 Task: Add an event with the title Staff Appreciation Day, date '2024/05/06', time 8:50 AM to 10:50 AMand add a description: Staff Appreciation Day is a special occasion dedicated to recognizing and honoring the hard work, dedication, and contributions of the entire staff. It is a day to express gratitude and appreciation for their efforts in making the organization successful._x000D_
_x000D_
, put the event into Red category . Add location for the event as: 987 Princes Street, Edinburgh, UK, logged in from the account softage.1@softage.netand send the event invitation to softage.5@softage.net and softage.6@softage.net. Set a reminder for the event 1 hour before
Action: Mouse moved to (93, 93)
Screenshot: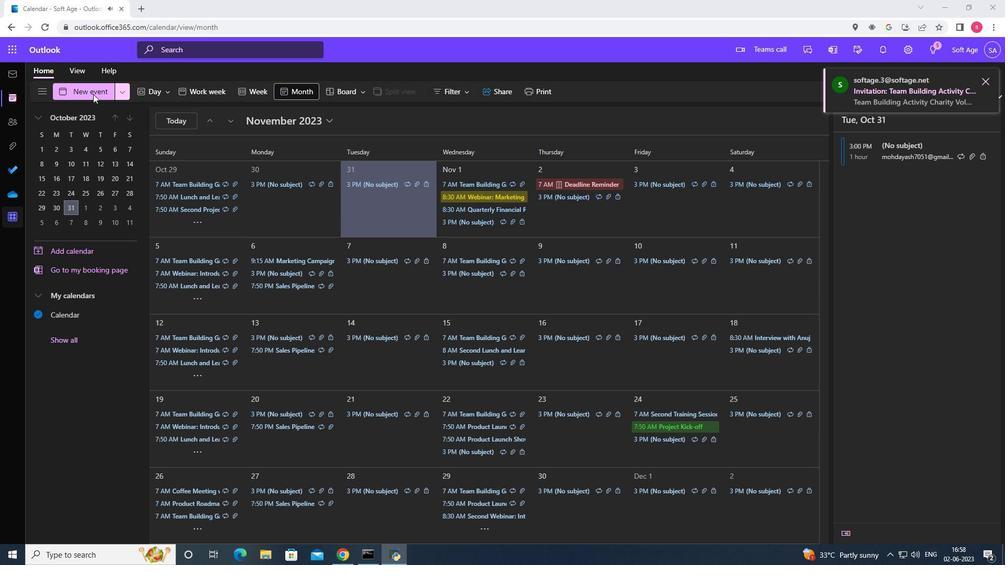 
Action: Mouse pressed left at (93, 93)
Screenshot: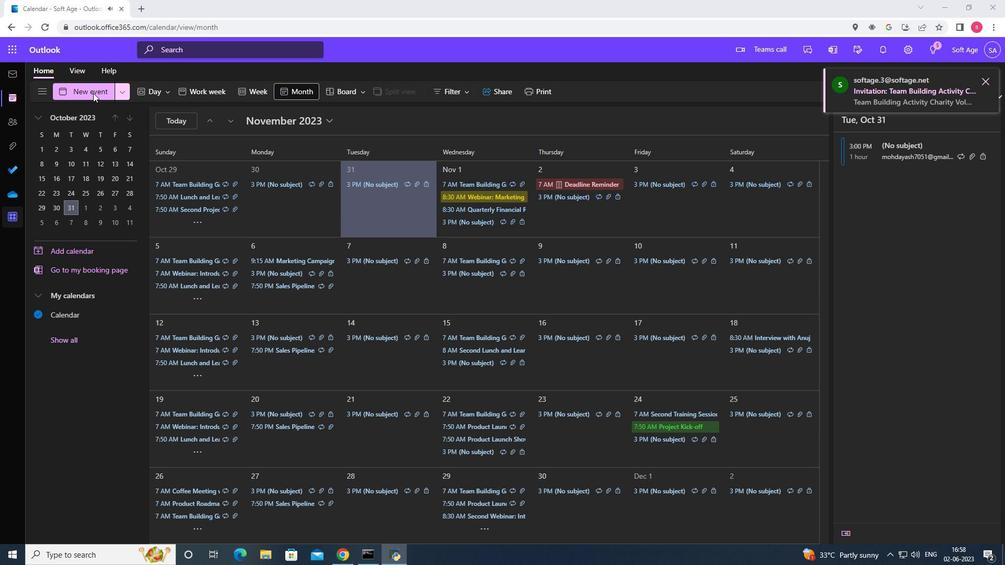 
Action: Mouse moved to (261, 154)
Screenshot: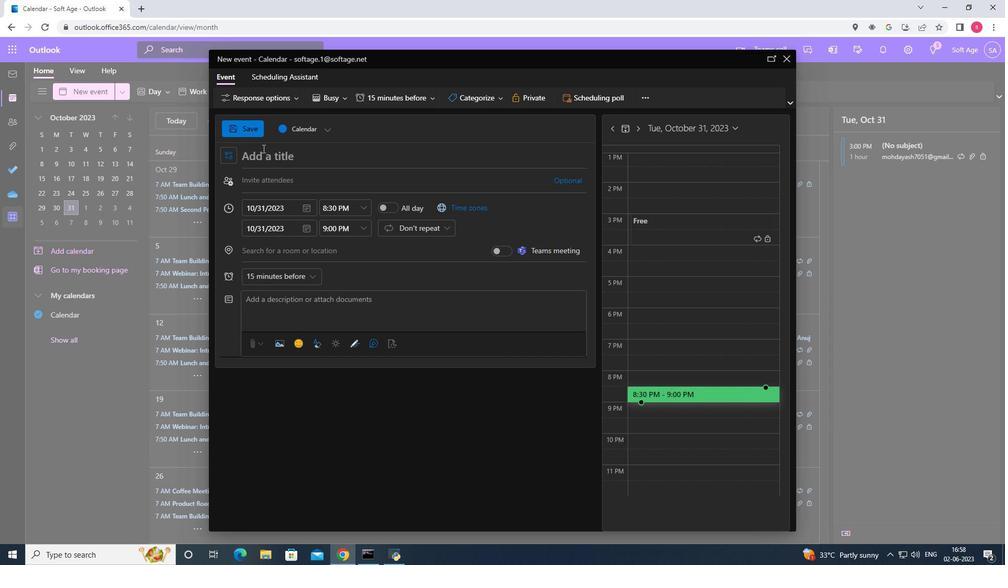 
Action: Mouse pressed left at (261, 154)
Screenshot: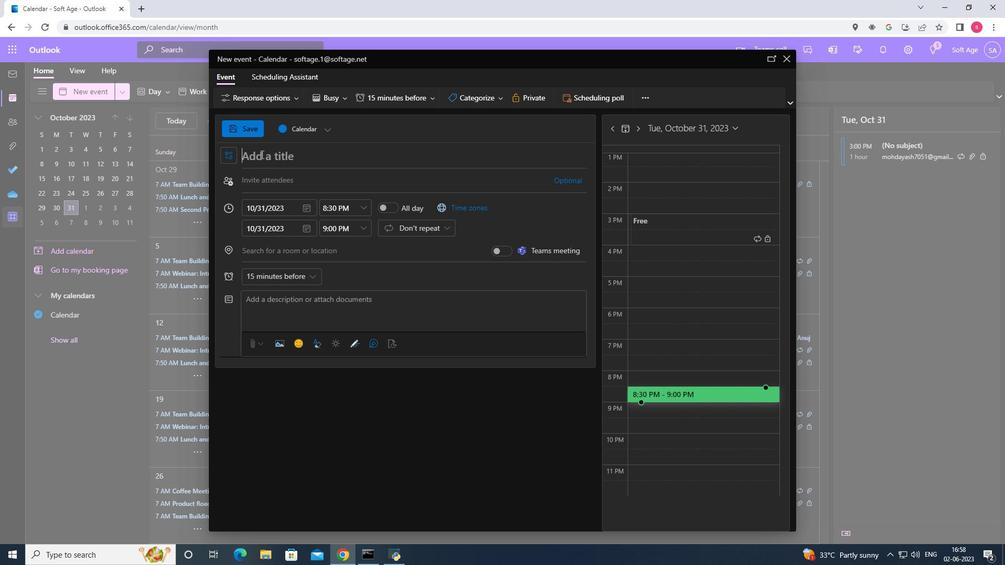 
Action: Key pressed <Key.shift><Key.shift>Staff<Key.space><Key.shift>Appreciation<Key.space><Key.shift>Day
Screenshot: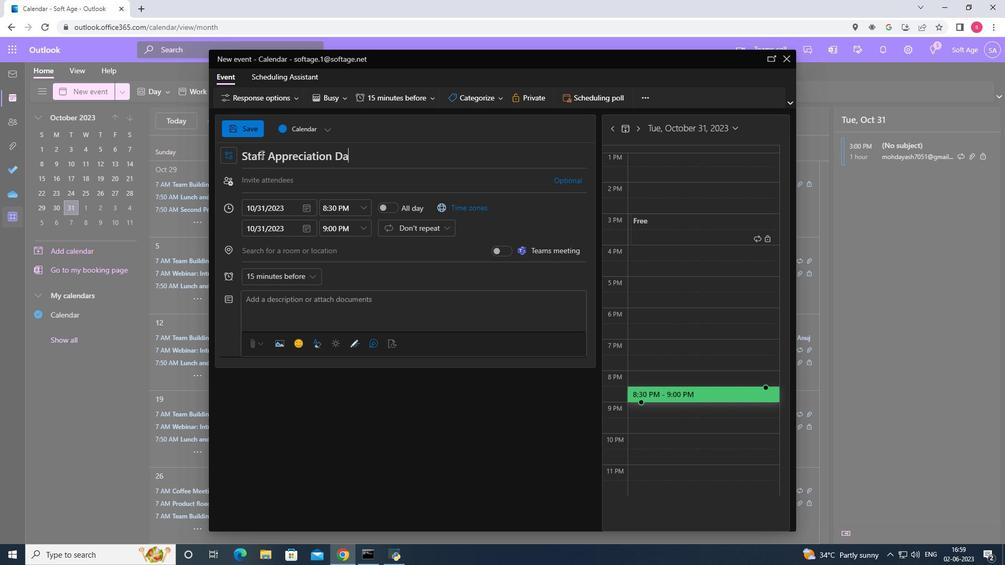 
Action: Mouse moved to (305, 206)
Screenshot: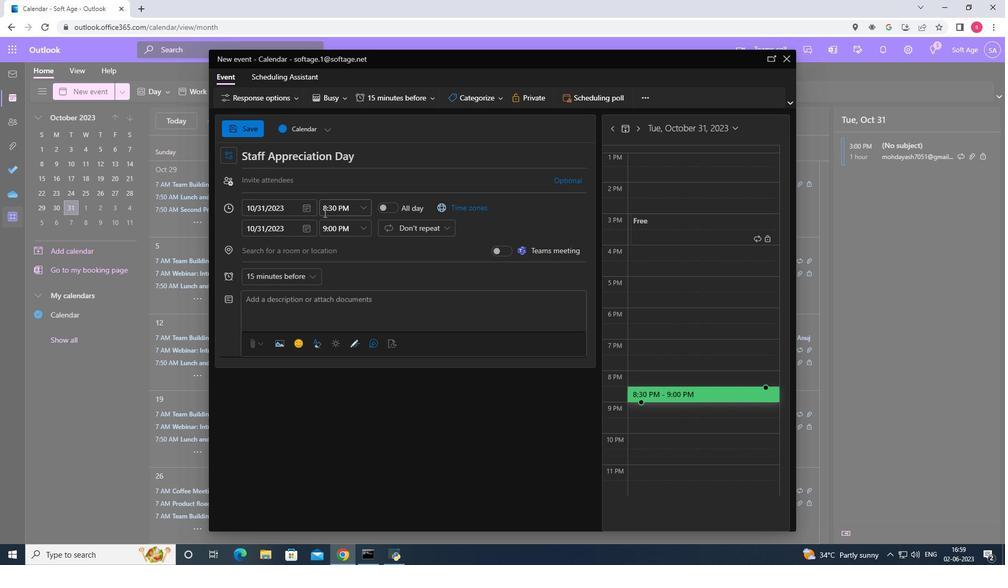
Action: Mouse pressed left at (305, 206)
Screenshot: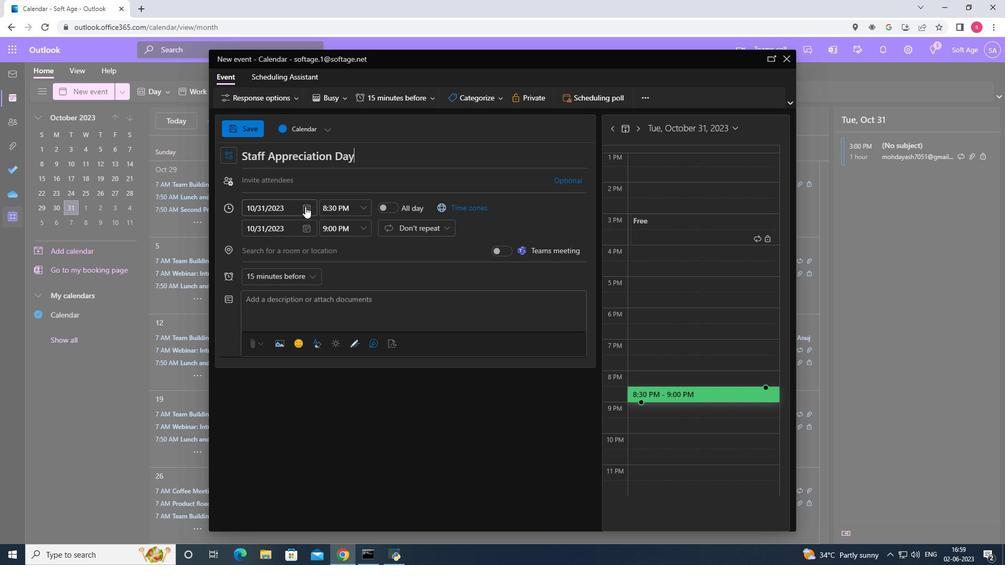 
Action: Mouse moved to (347, 228)
Screenshot: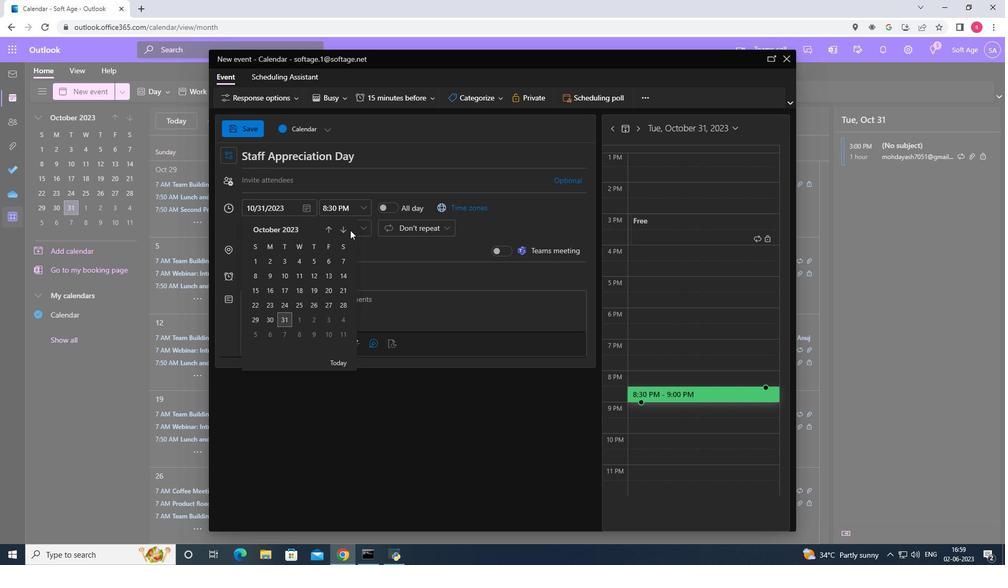 
Action: Mouse pressed left at (347, 228)
Screenshot: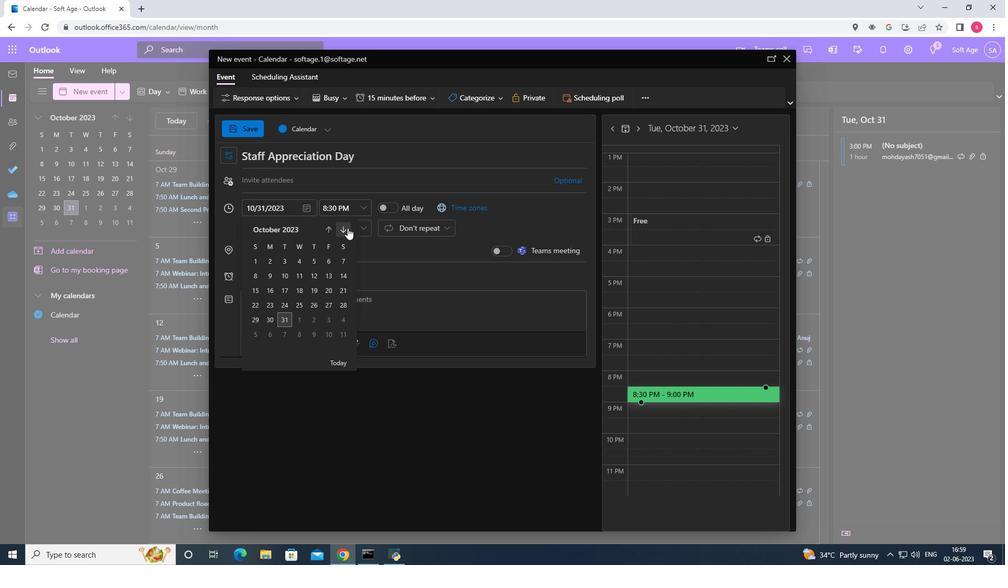 
Action: Mouse pressed left at (347, 228)
Screenshot: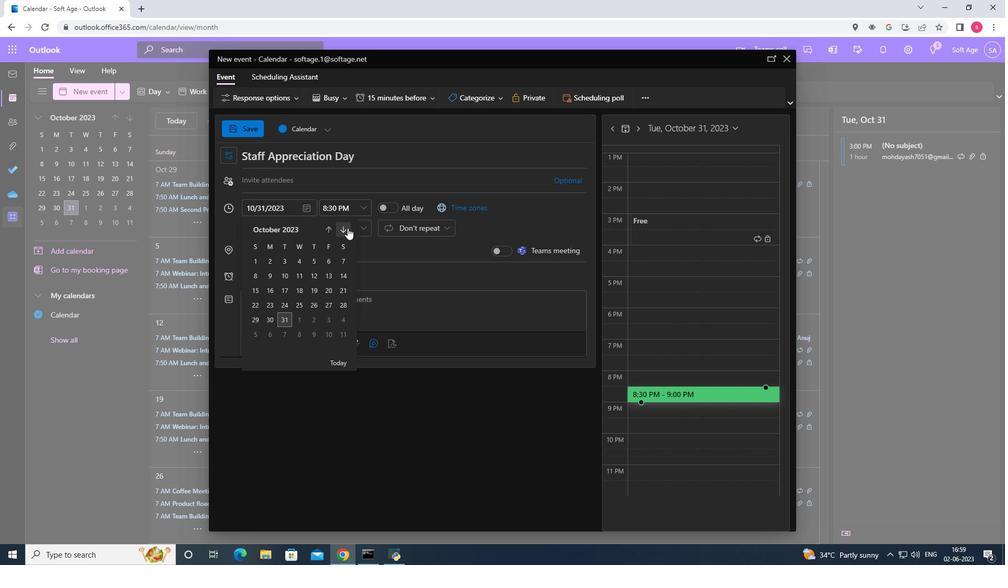 
Action: Mouse pressed left at (347, 228)
Screenshot: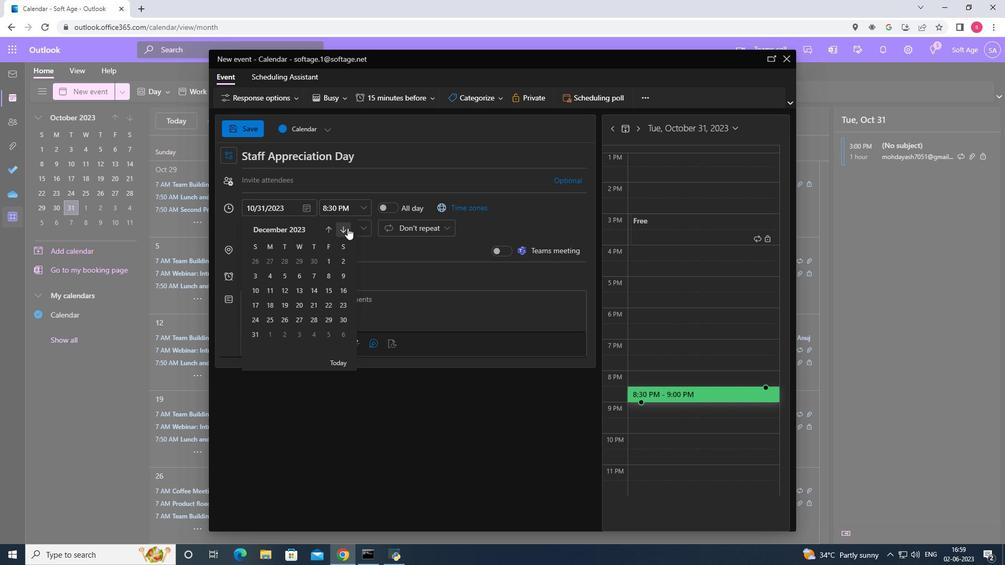 
Action: Mouse pressed left at (347, 228)
Screenshot: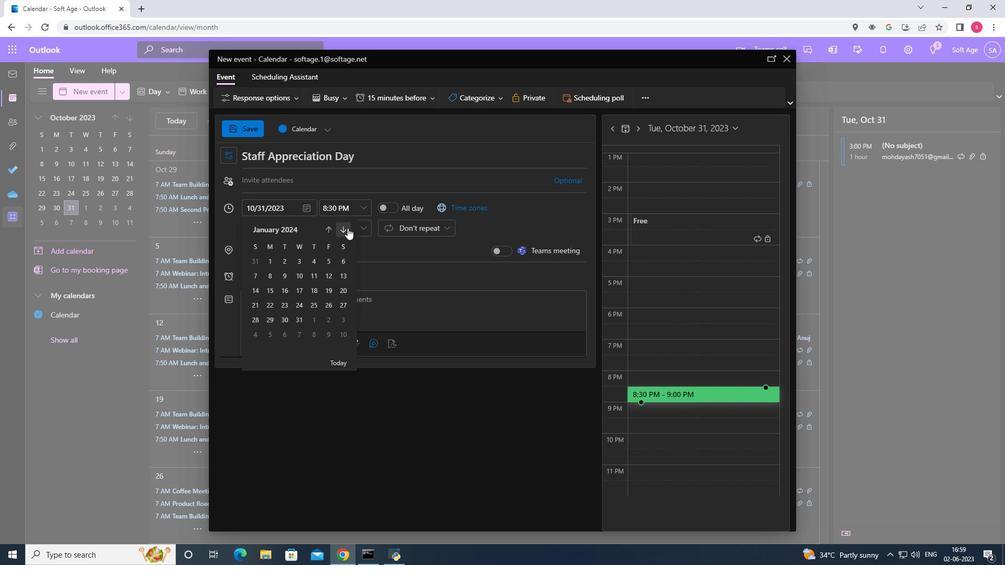 
Action: Mouse pressed left at (347, 228)
Screenshot: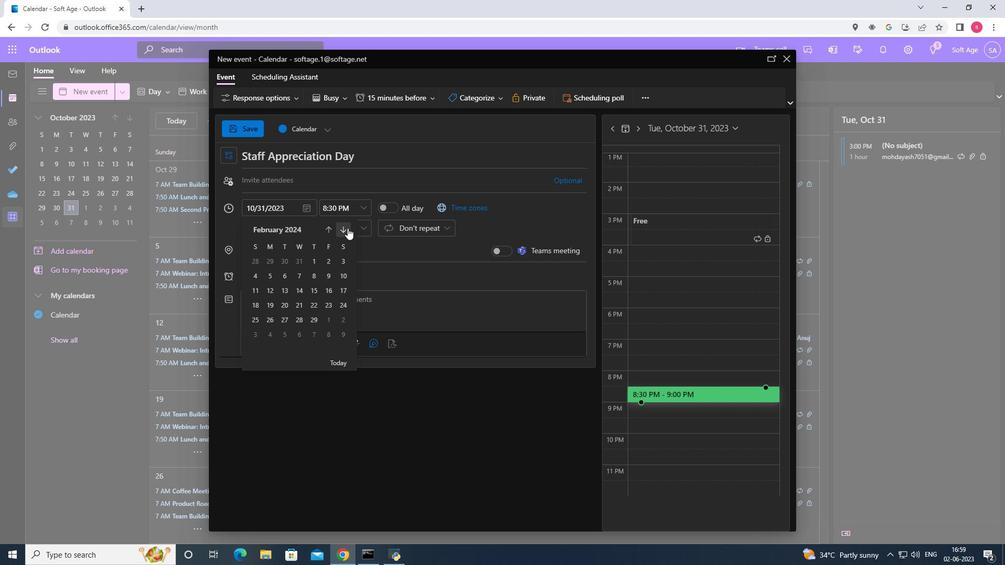 
Action: Mouse pressed left at (347, 228)
Screenshot: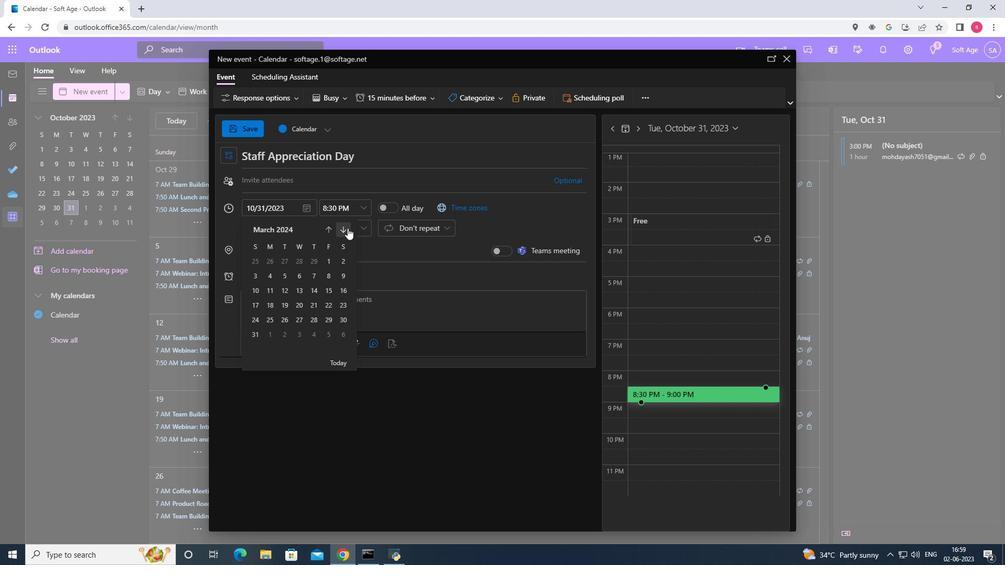 
Action: Mouse pressed left at (347, 228)
Screenshot: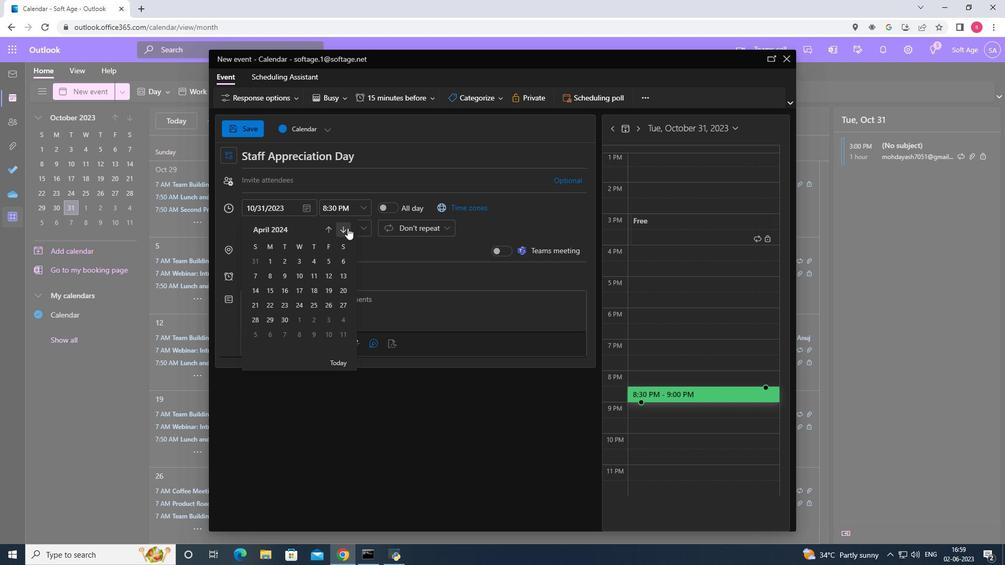 
Action: Mouse moved to (273, 274)
Screenshot: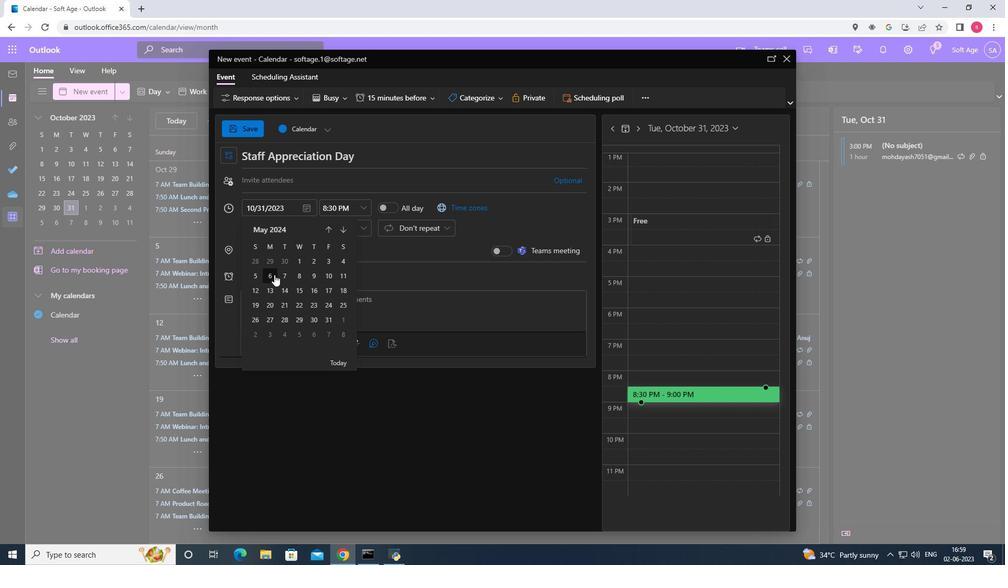 
Action: Mouse pressed left at (273, 274)
Screenshot: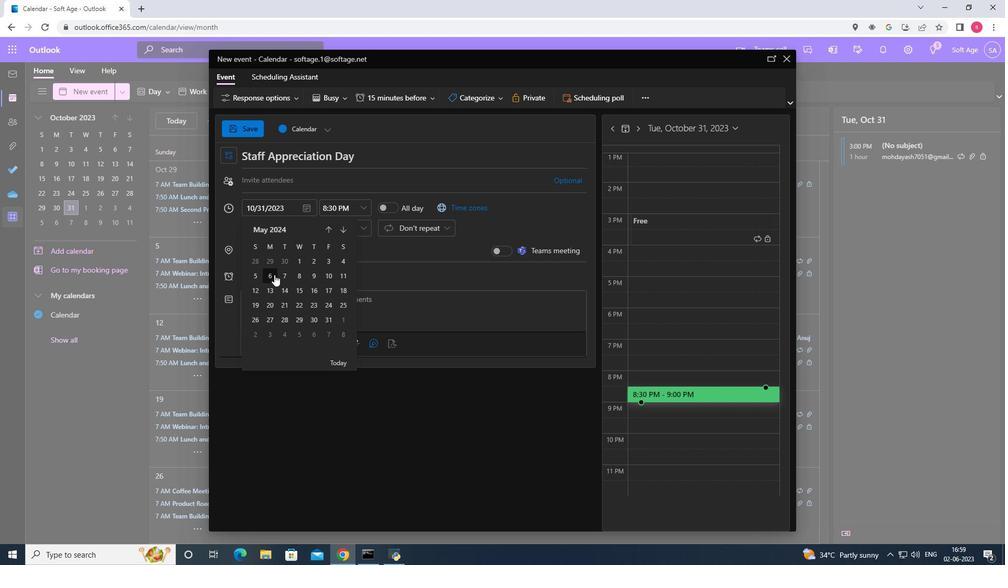 
Action: Mouse moved to (361, 208)
Screenshot: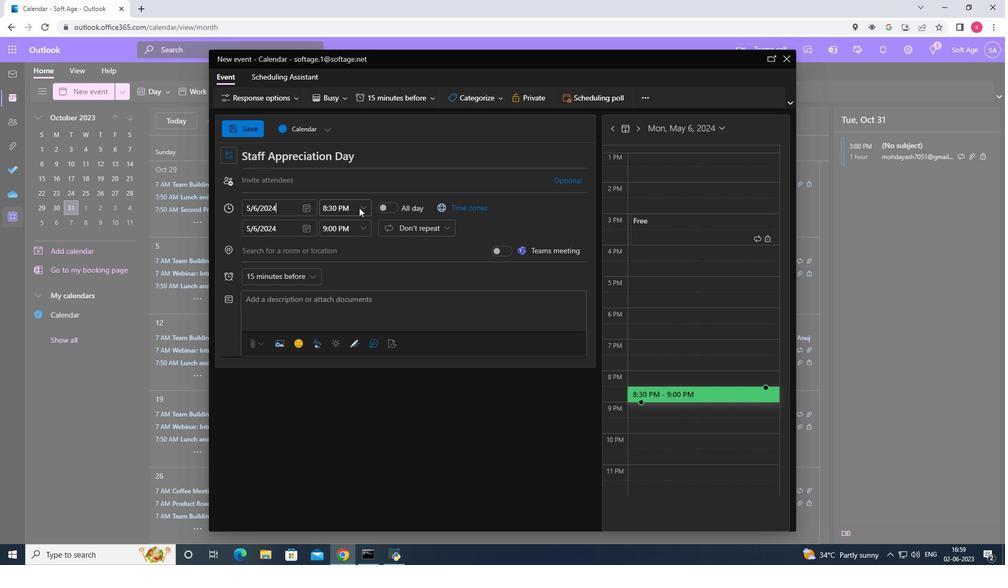 
Action: Mouse pressed left at (361, 208)
Screenshot: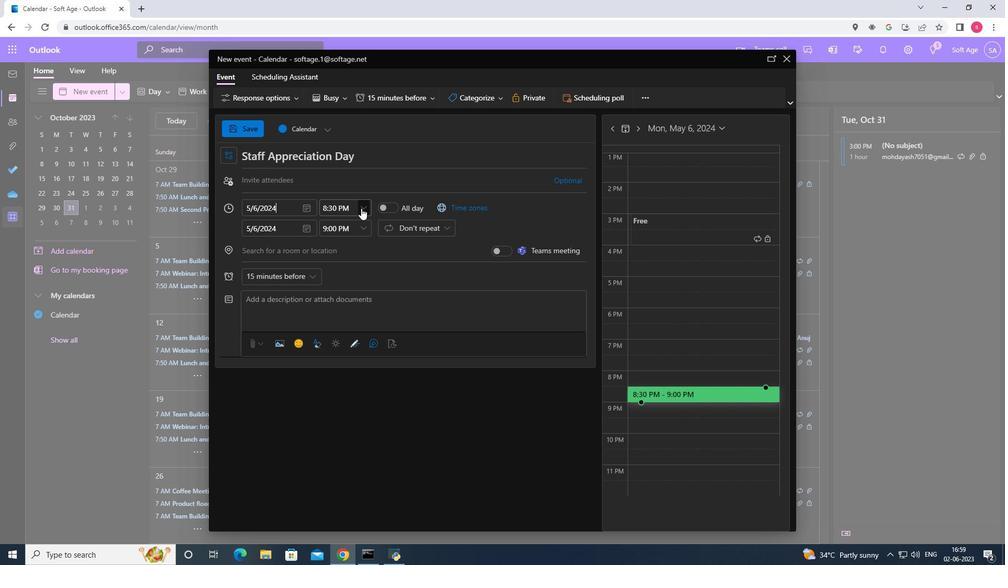 
Action: Mouse moved to (379, 220)
Screenshot: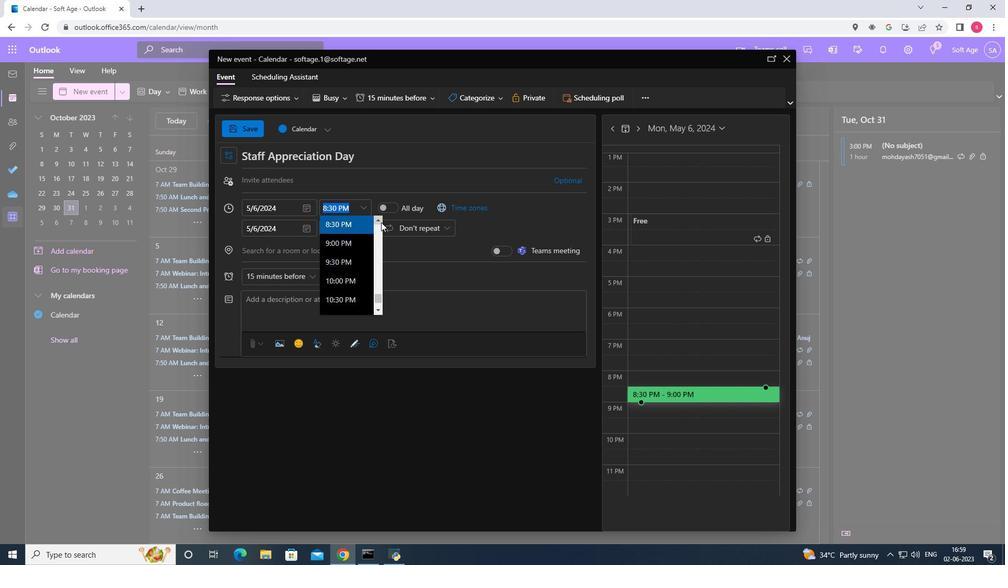 
Action: Mouse pressed left at (379, 220)
Screenshot: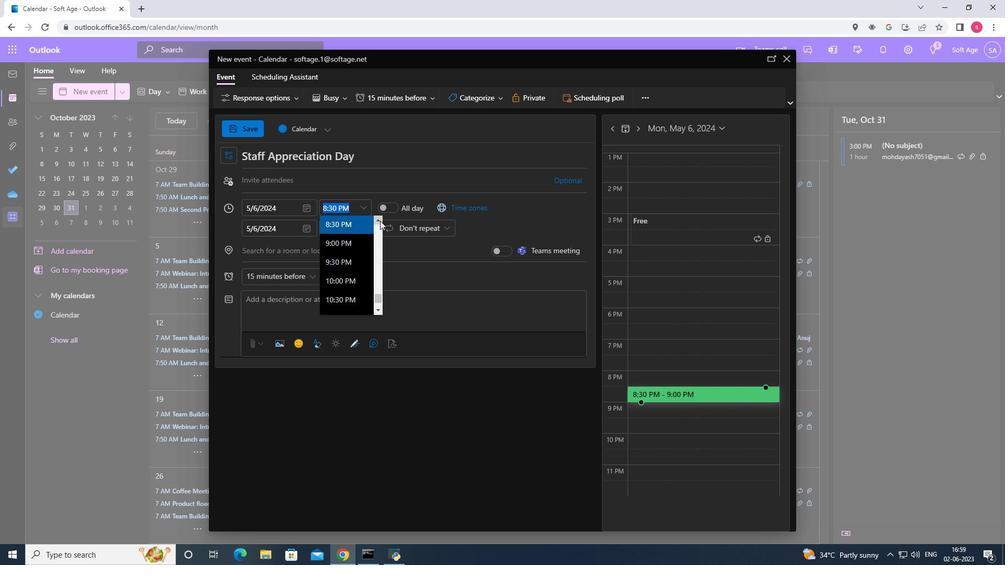 
Action: Mouse moved to (347, 269)
Screenshot: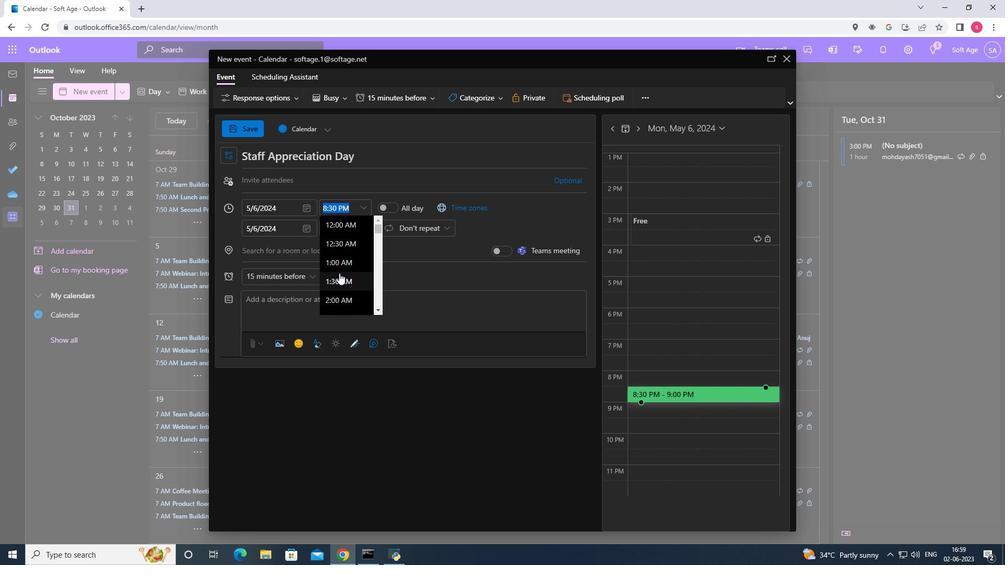 
Action: Mouse scrolled (347, 269) with delta (0, 0)
Screenshot: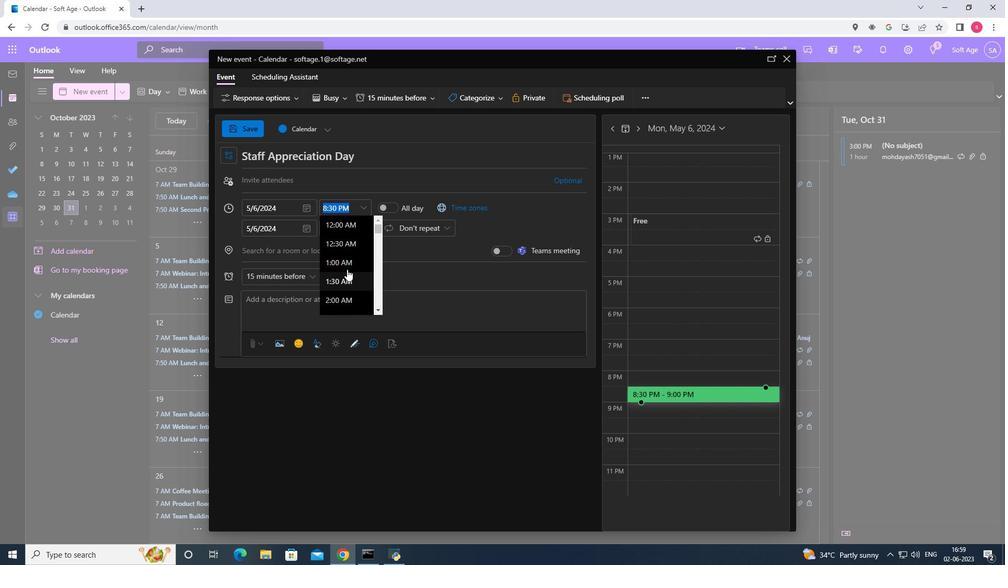 
Action: Mouse scrolled (347, 269) with delta (0, 0)
Screenshot: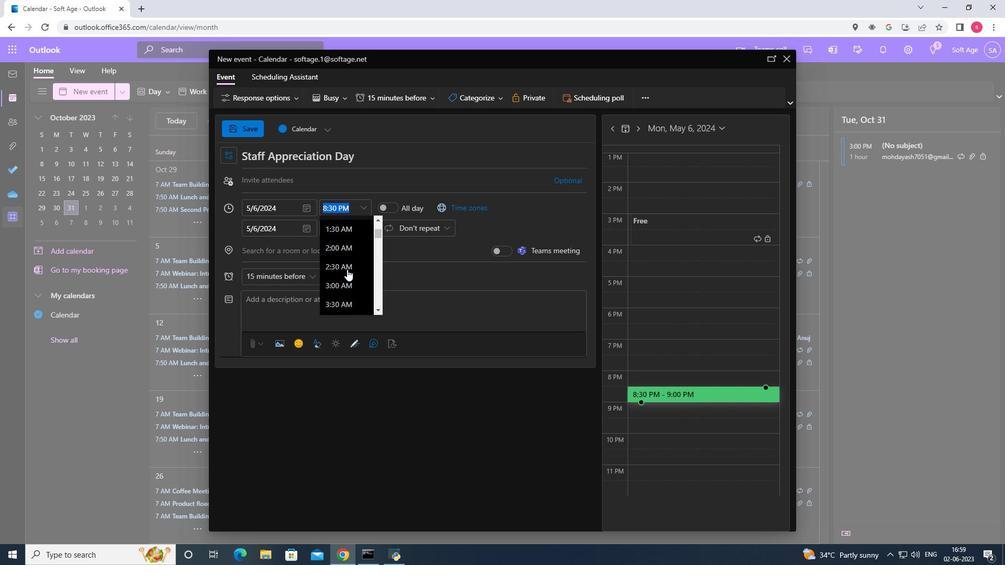 
Action: Mouse scrolled (347, 269) with delta (0, 0)
Screenshot: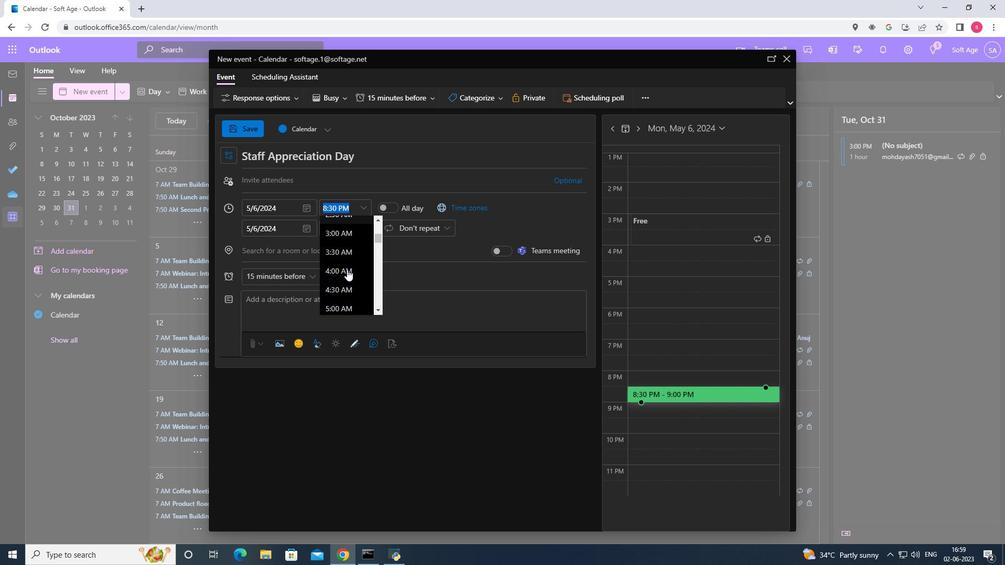 
Action: Mouse scrolled (347, 269) with delta (0, 0)
Screenshot: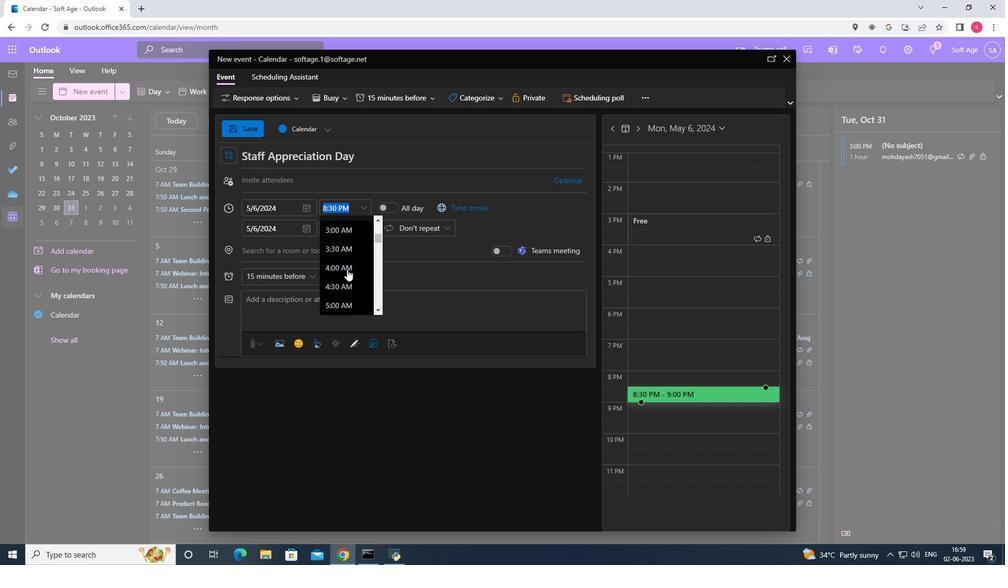 
Action: Mouse scrolled (347, 269) with delta (0, 0)
Screenshot: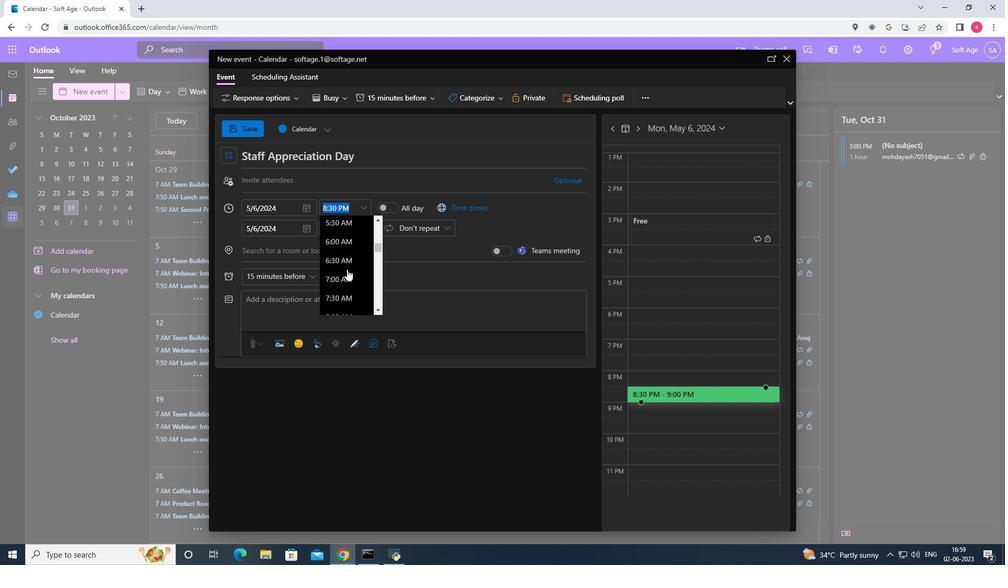 
Action: Mouse moved to (343, 281)
Screenshot: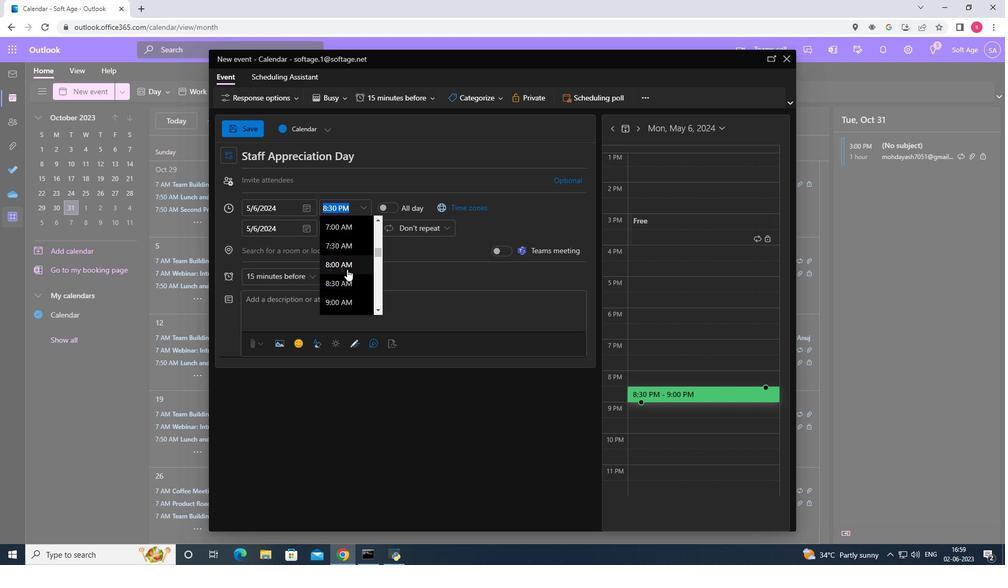 
Action: Mouse pressed left at (343, 281)
Screenshot: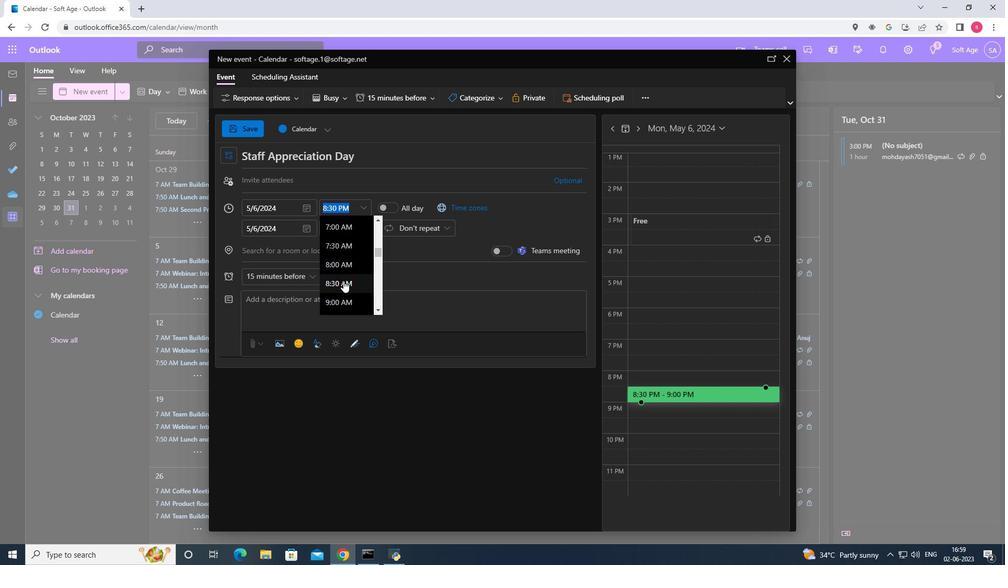 
Action: Mouse moved to (333, 209)
Screenshot: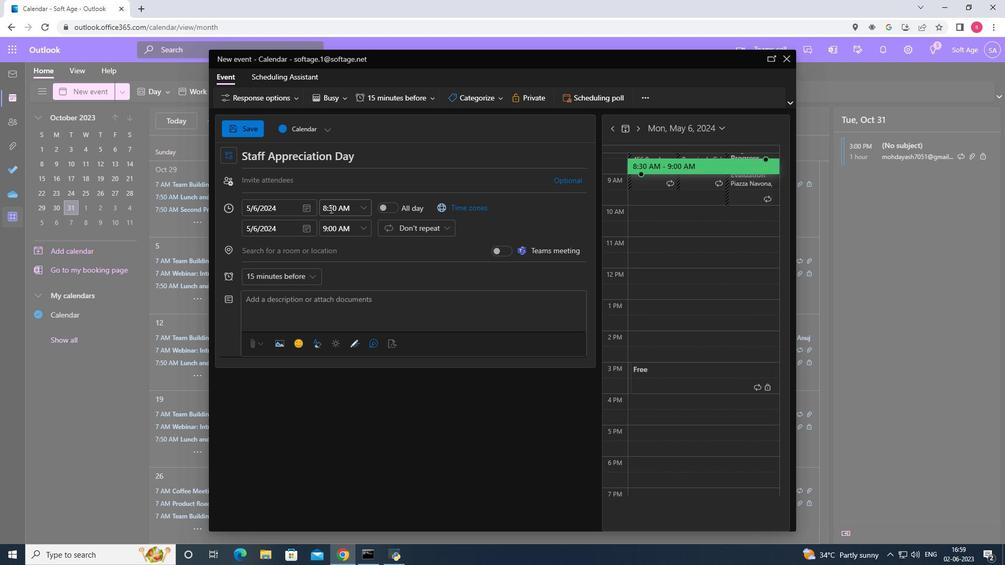 
Action: Mouse pressed left at (333, 209)
Screenshot: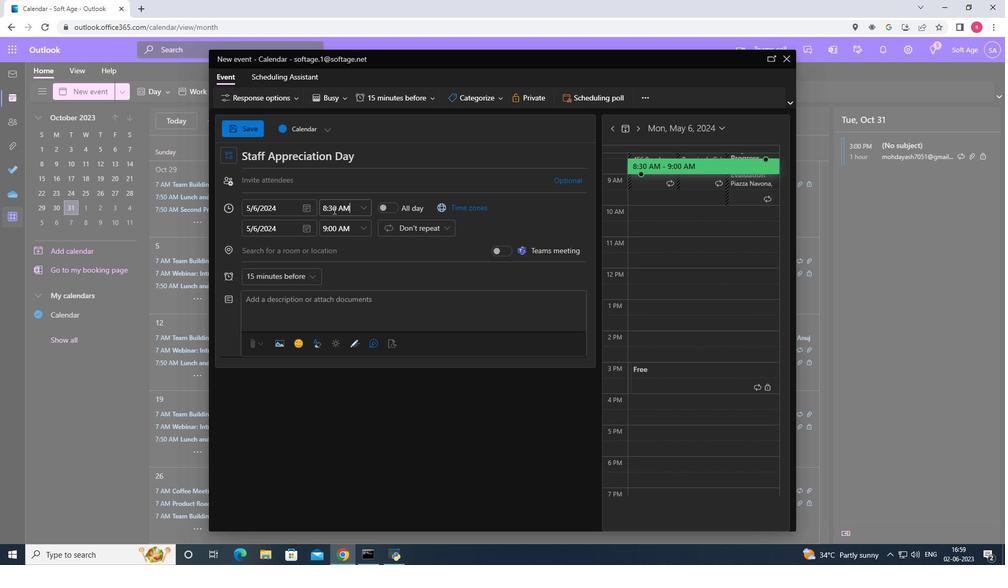 
Action: Key pressed <Key.backspace>5
Screenshot: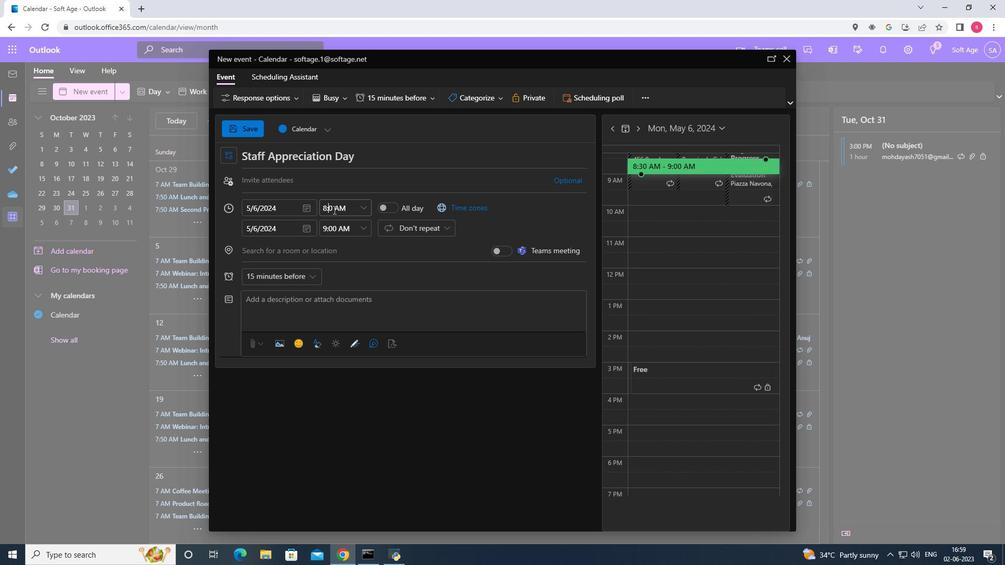 
Action: Mouse moved to (366, 230)
Screenshot: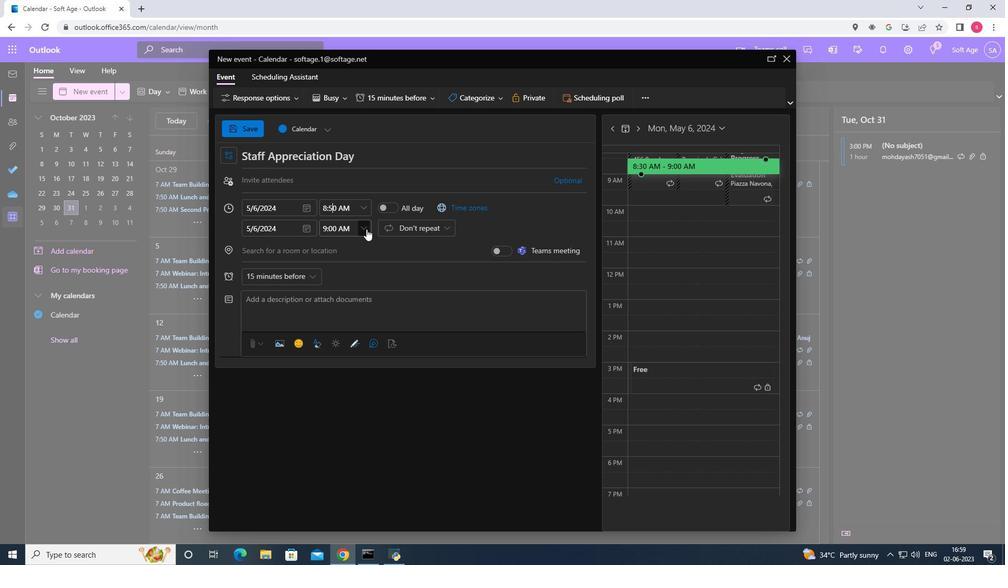 
Action: Mouse pressed left at (366, 230)
Screenshot: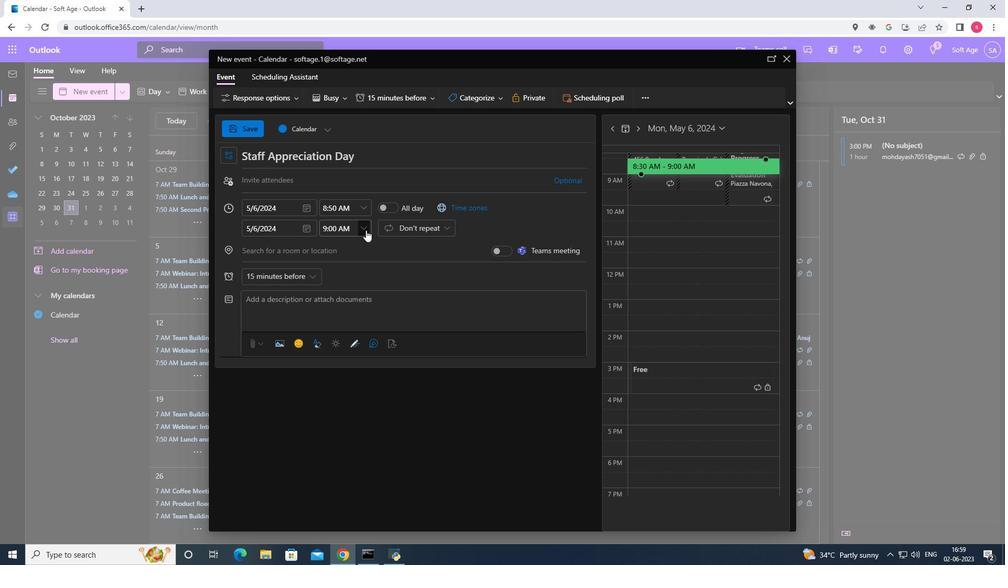 
Action: Mouse moved to (358, 301)
Screenshot: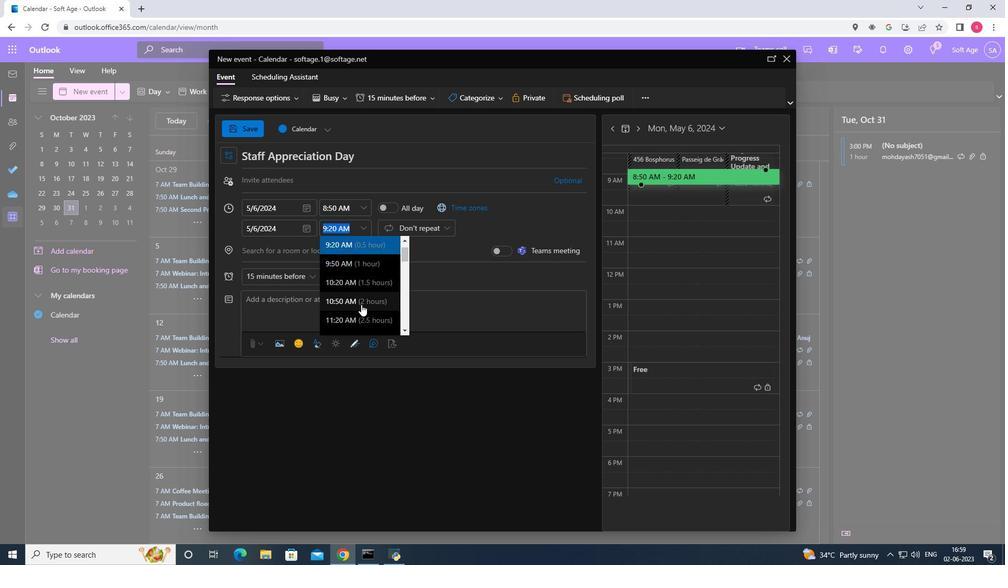 
Action: Mouse pressed left at (358, 301)
Screenshot: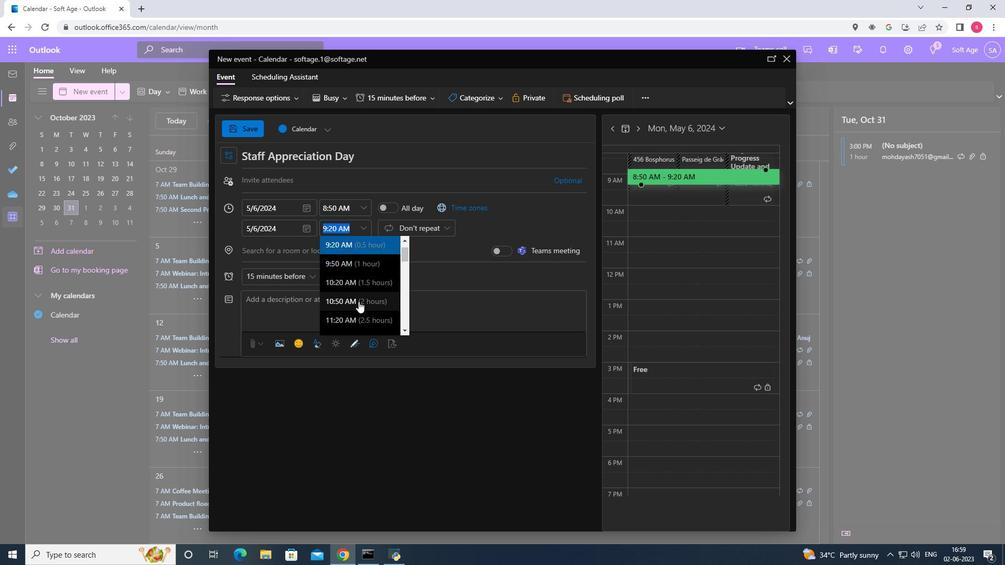 
Action: Mouse moved to (327, 312)
Screenshot: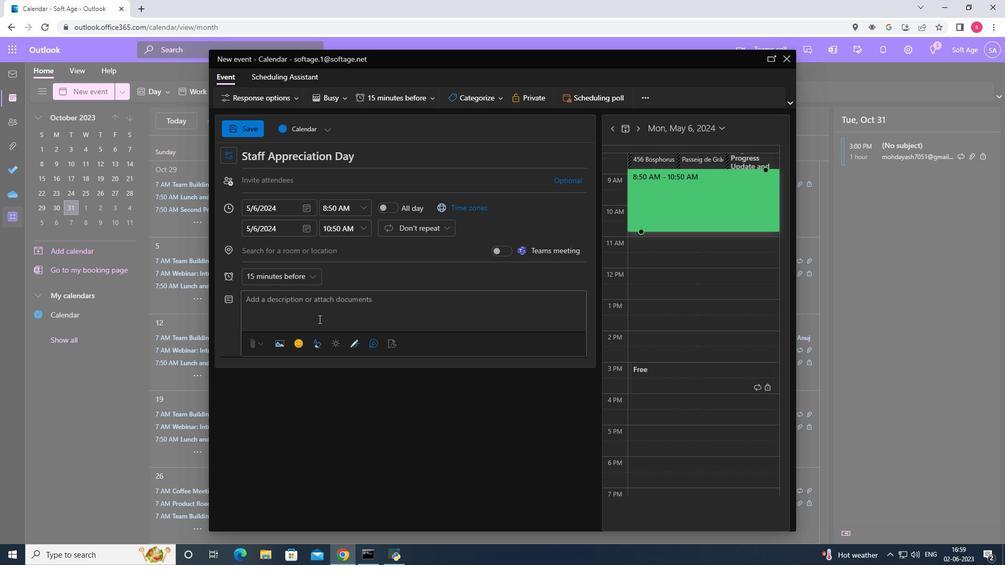 
Action: Mouse pressed left at (327, 312)
Screenshot: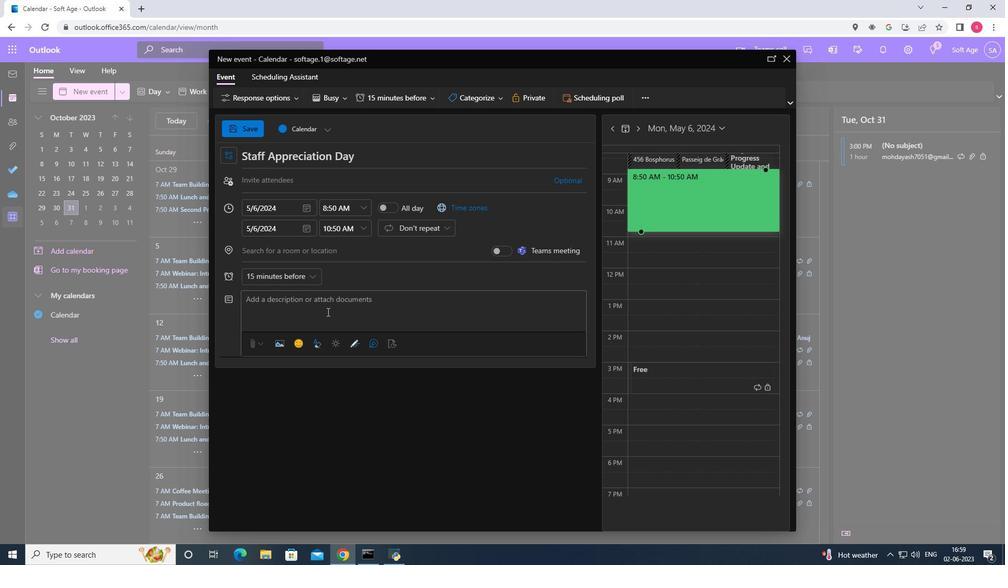 
Action: Key pressed <Key.shift><Key.shift><Key.shift><Key.shift>Staff<Key.space><Key.shift>Appreciation<Key.space><Key.shift>Day<Key.space><Key.shift><Key.shift><Key.shift><Key.shift><Key.shift><Key.shift><Key.shift><Key.shift><Key.shift><Key.shift><Key.shift><Key.shift><Key.shift><Key.shift><Key.shift><Key.shift><Key.shift><Key.shift><Key.shift><Key.shift><Key.shift><Key.shift><Key.shift><Key.shift><Key.shift><Key.shift><Key.shift><Key.shift><Key.shift><Key.shift><Key.shift><Key.shift><Key.shift><Key.shift><Key.shift><Key.shift><Key.shift><Key.shift><Key.shift><Key.shift><Key.shift><Key.shift><Key.shift><Key.shift><Key.shift><Key.shift><Key.shift><Key.shift><Key.shift><Key.shift><Key.shift><Key.shift><Key.shift><Key.shift><Key.shift><Key.shift><Key.shift><Key.shift><Key.shift><Key.shift><Key.shift><Key.shift><Key.shift><Key.shift>I<Key.backspace>is<Key.space>a<Key.space><Key.shift>Sp<Key.backspace><Key.backspace>sp<Key.caps_lock><Key.caps_lock><Key.caps_lock><Key.caps_lock>el<Key.backspace>cial<Key.space>occasion<Key.space>dedicated<Key.space>to<Key.space>recognizing<Key.space>and<Key.space>honoring<Key.space>the<Key.space>hard<Key.space>work<Key.space><Key.backspace><Key.backspace>k,<Key.space>dedication<Key.space><Key.backspace><Key.tab><Key.space>contributi<Key.tab><Key.space>the<Key.space>entire<Key.space>staff<Key.space>.<Key.space><Key.backspace><Key.backspace><Key.backspace>.<Key.space><Key.shift><Key.shift><Key.shift><Key.shift><Key.shift><Key.shift><Key.shift>It<Key.space>is<Key.space>a<Key.space>day<Key.space>to<Key.space>express<Key.space>gra<Key.tab><Key.space>and<Key.space>appreciation<Key.space>for<Key.space>their<Key.space>efforts<Key.space>in<Key.space>making<Key.space>the<Key.space>organization<Key.space>successful.
Screenshot: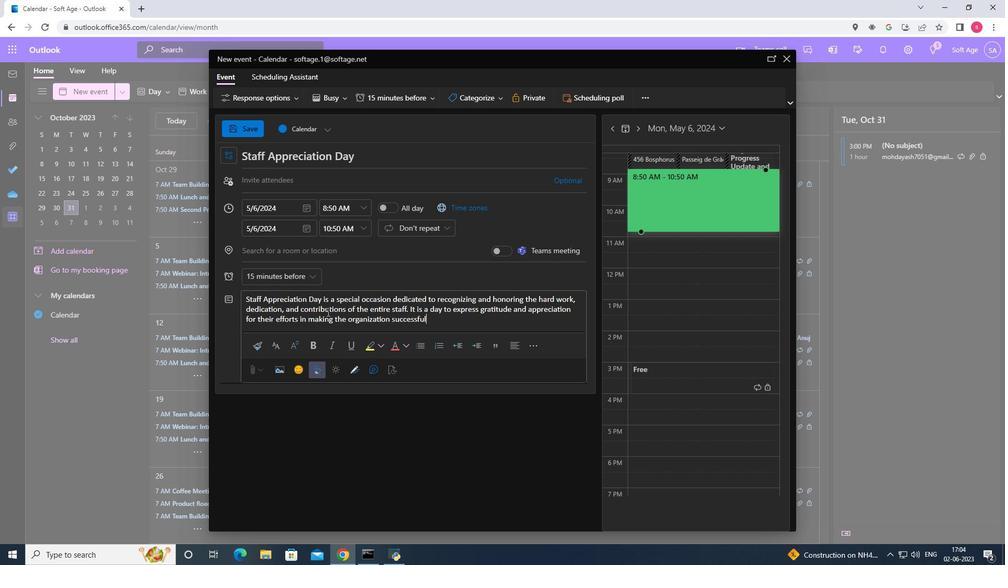 
Action: Mouse moved to (496, 102)
Screenshot: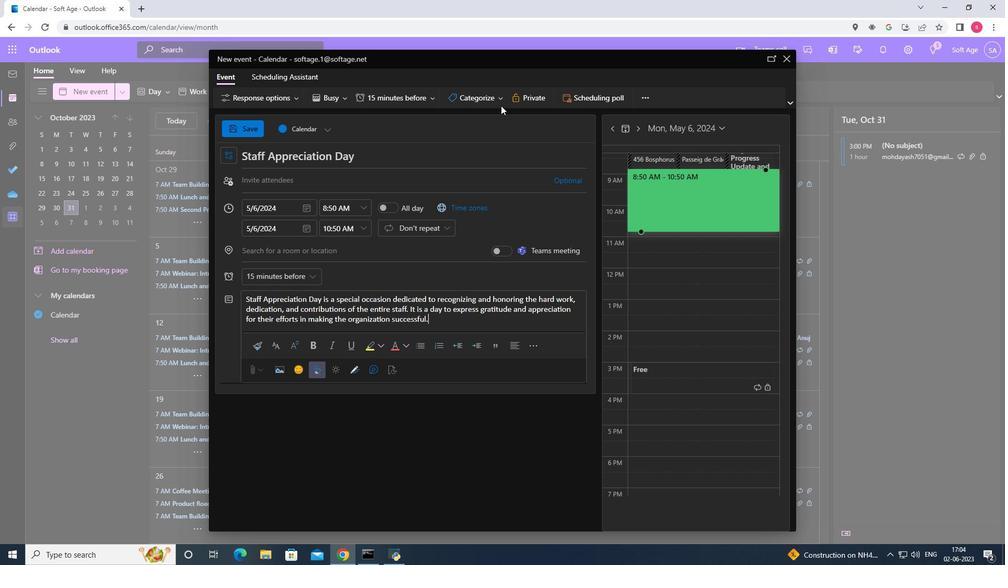 
Action: Mouse pressed left at (496, 102)
Screenshot: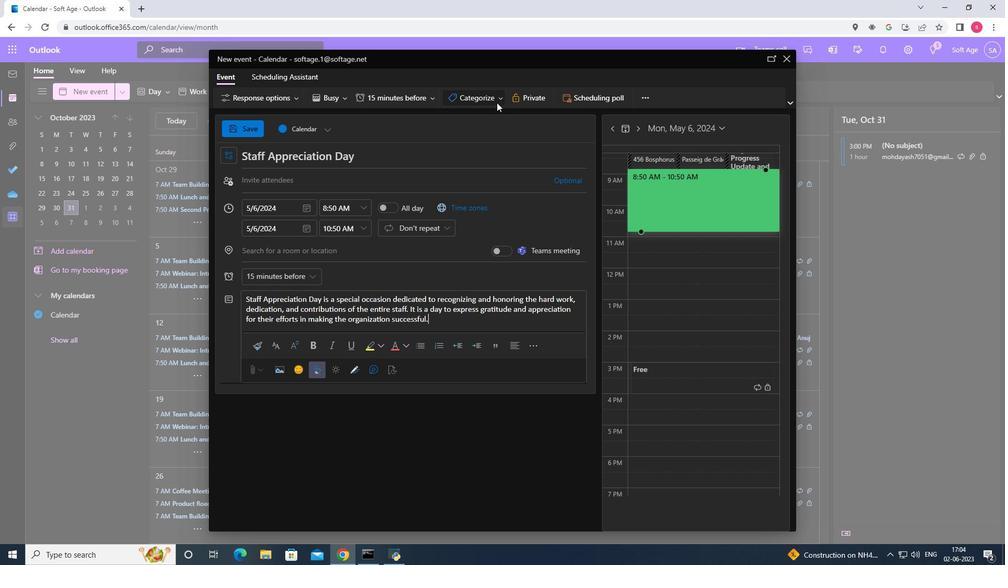 
Action: Mouse moved to (493, 187)
Screenshot: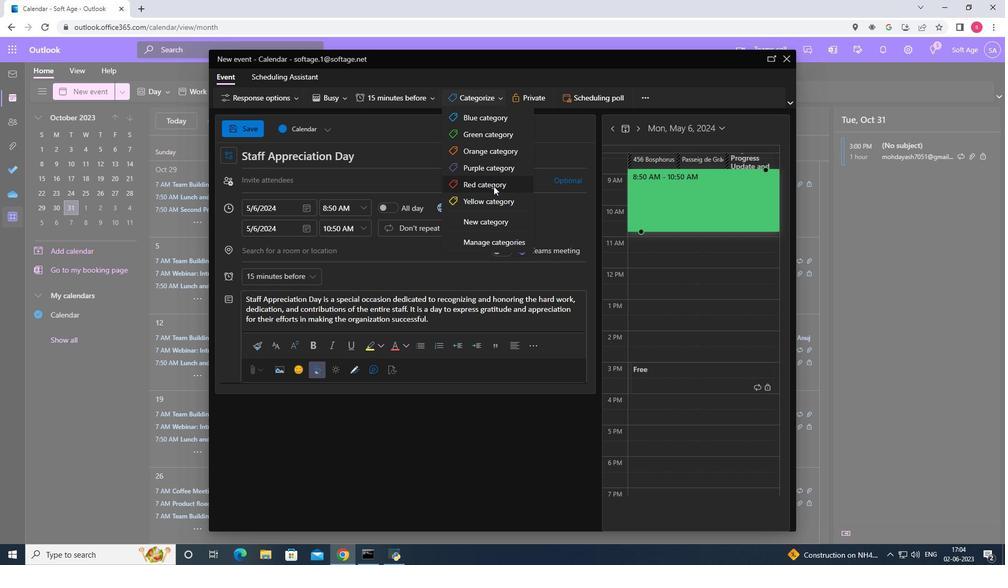 
Action: Mouse pressed left at (493, 187)
Screenshot: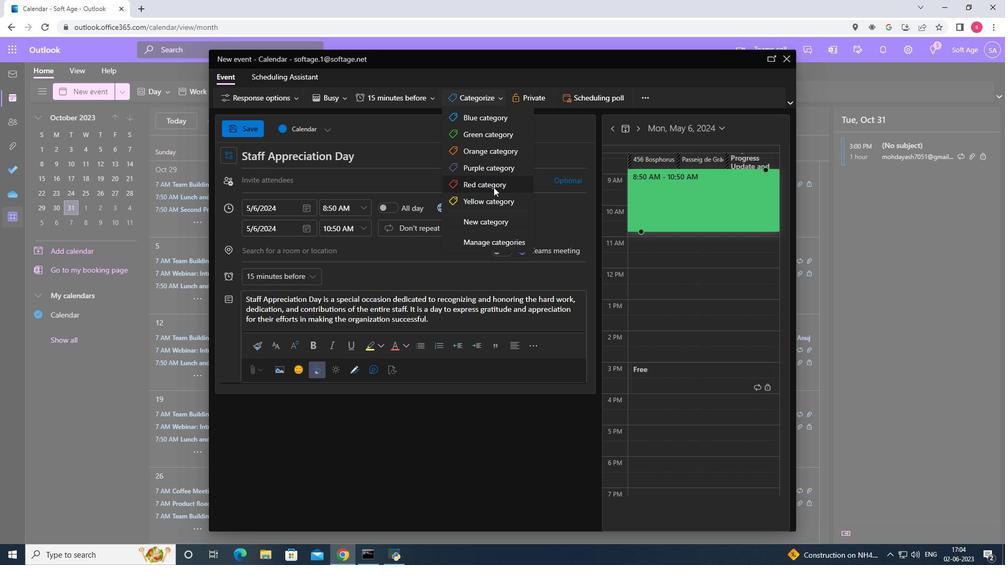 
Action: Mouse moved to (383, 243)
Screenshot: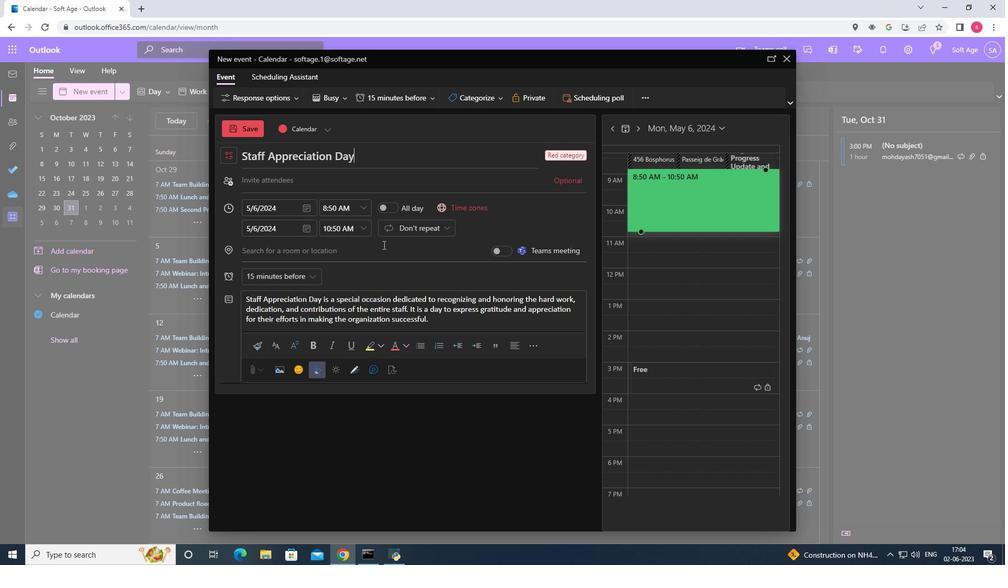 
Action: Mouse pressed left at (383, 243)
Screenshot: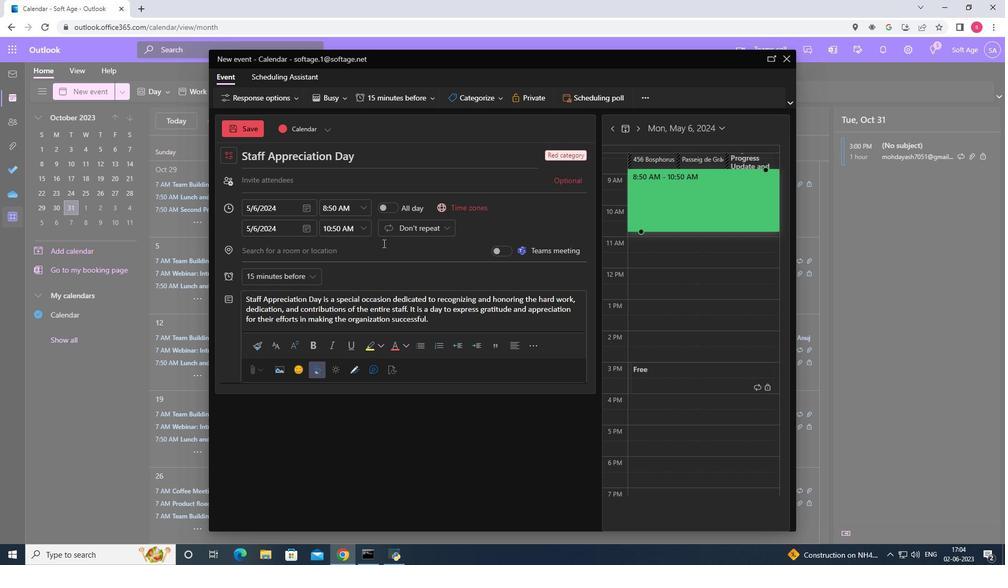
Action: Mouse moved to (383, 242)
Screenshot: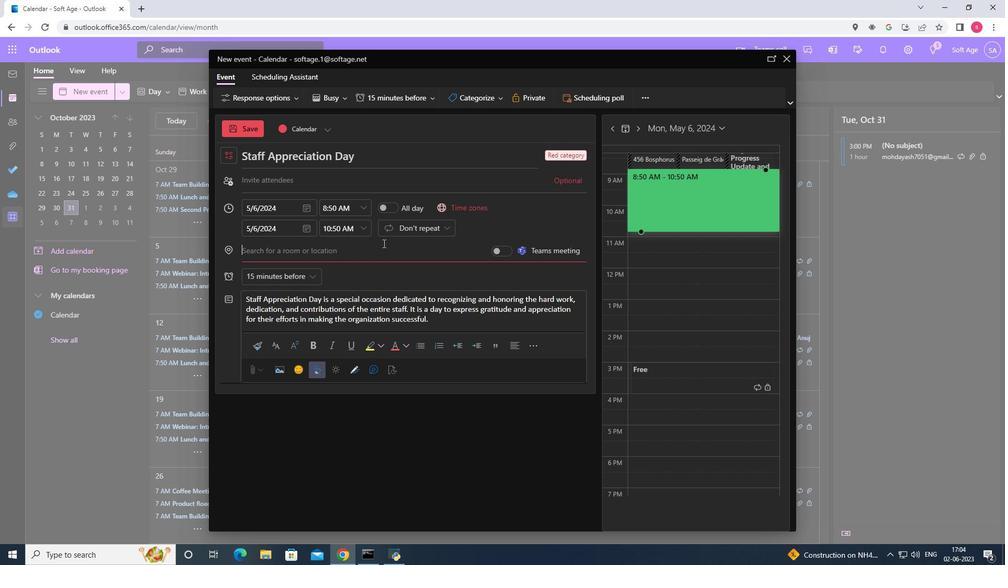 
Action: Key pressed 987<Key.space><Key.shift>Princes<Key.space><Key.shift>Street,<Key.space><Key.shift><Key.shift><Key.shift><Key.shift><Key.shift><Key.shift><Key.shift><Key.shift><Key.shift>Edinburgh,<Key.shift>UK
Screenshot: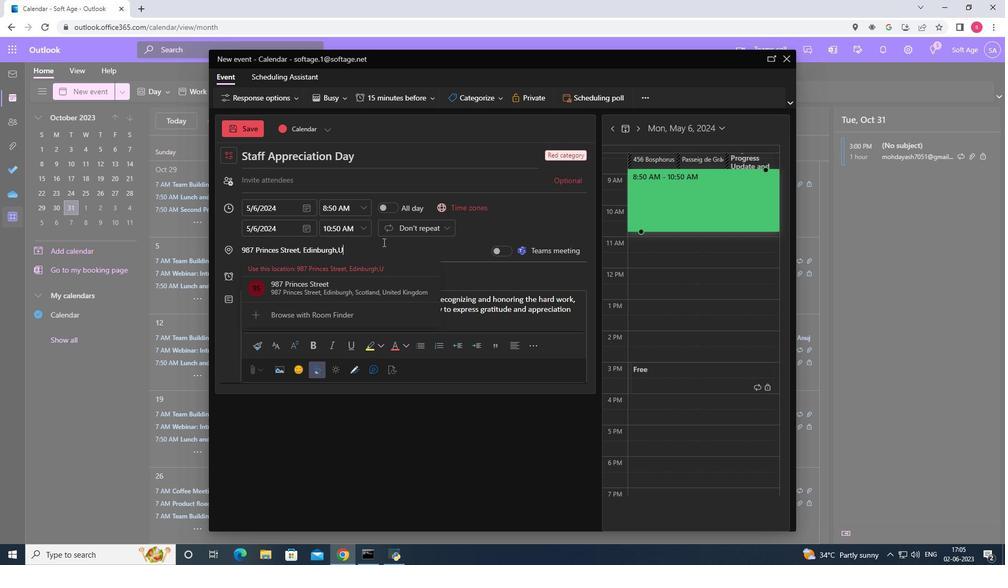 
Action: Mouse moved to (377, 264)
Screenshot: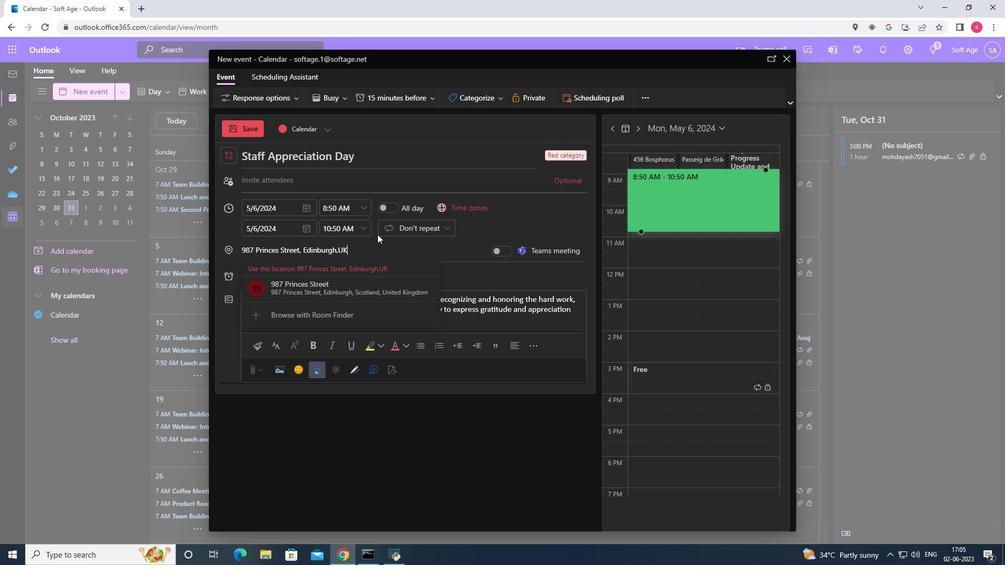 
Action: Mouse pressed left at (377, 264)
Screenshot: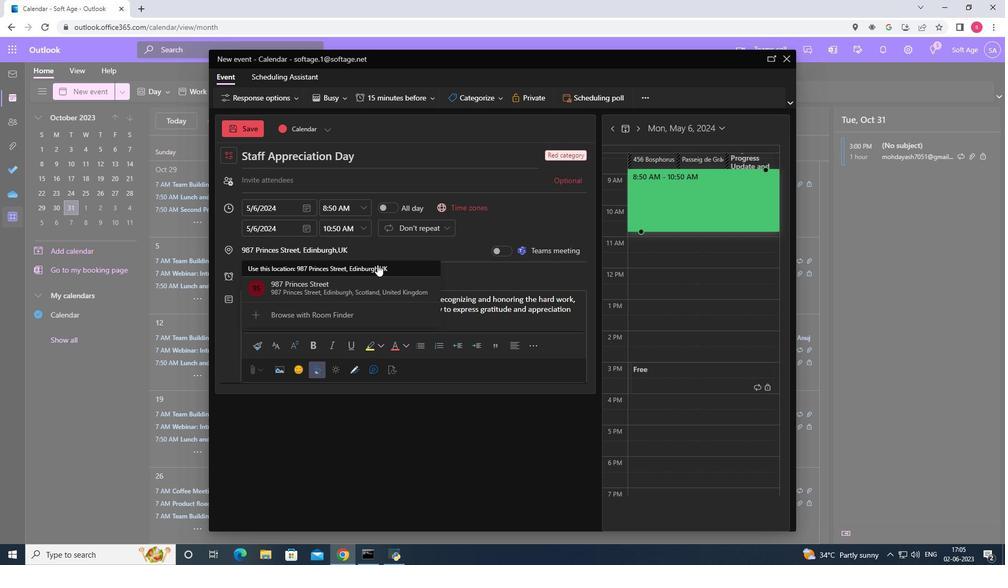 
Action: Mouse moved to (301, 180)
Screenshot: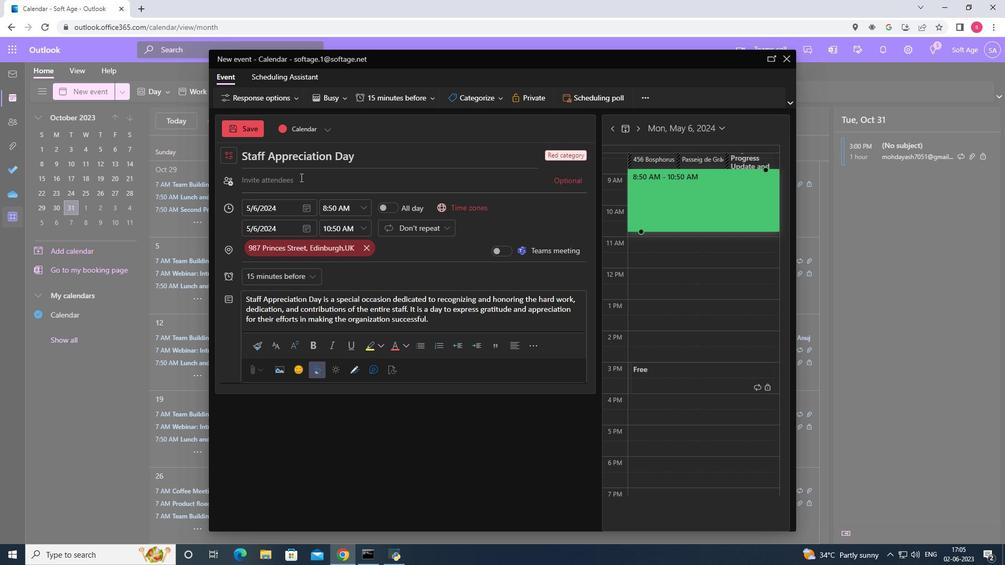 
Action: Mouse pressed left at (301, 180)
Screenshot: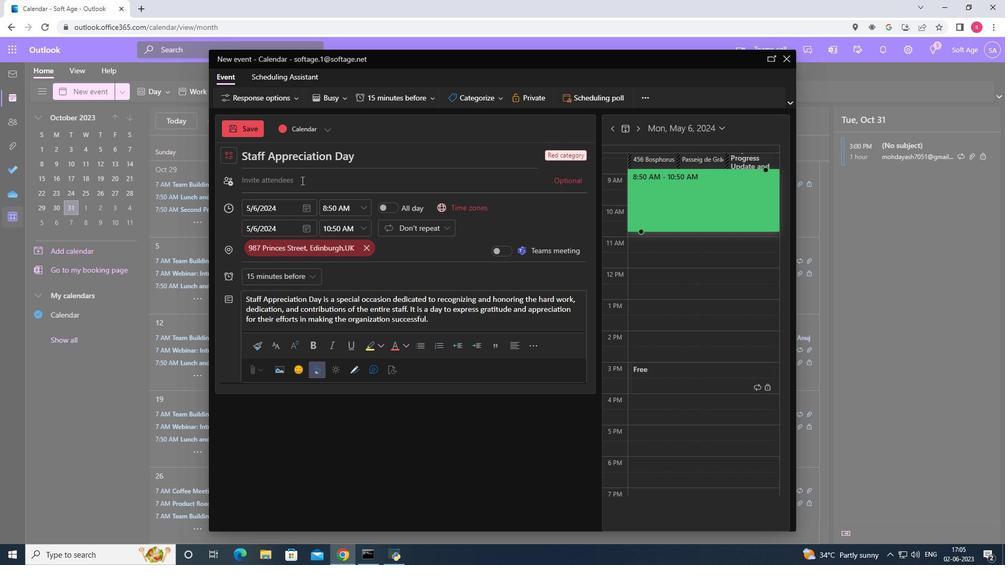 
Action: Mouse moved to (305, 180)
Screenshot: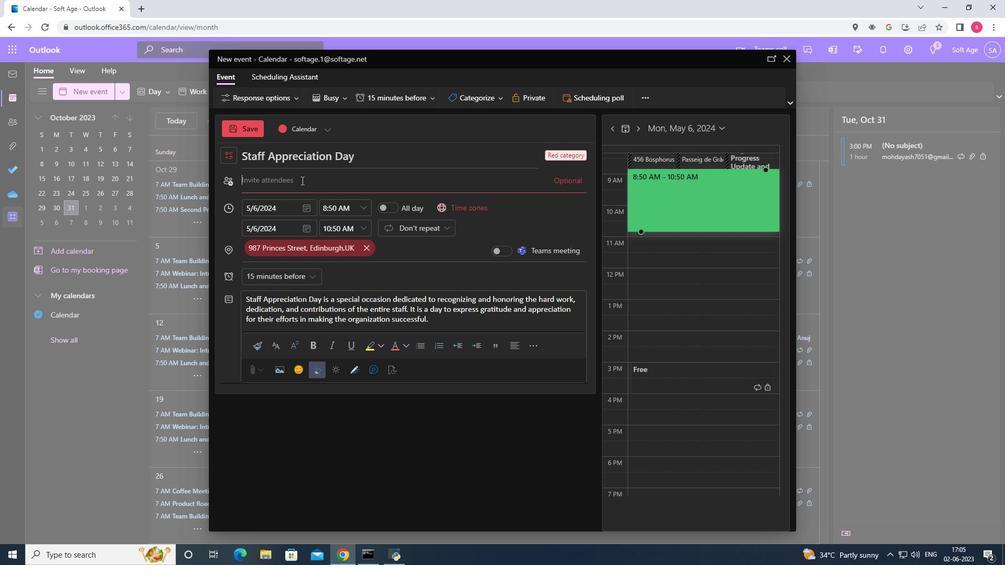 
Action: Key pressed softage
Screenshot: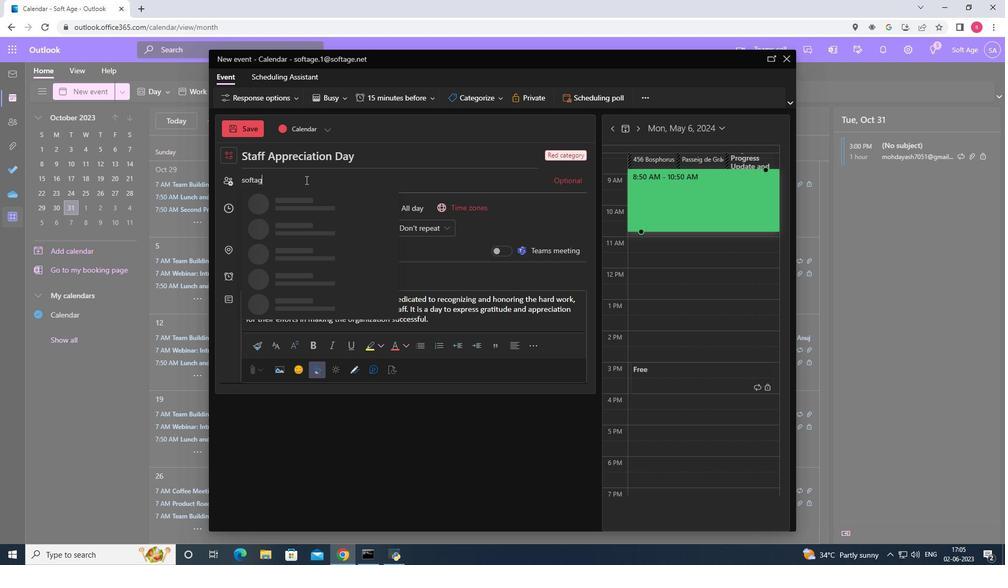 
Action: Mouse moved to (319, 235)
Screenshot: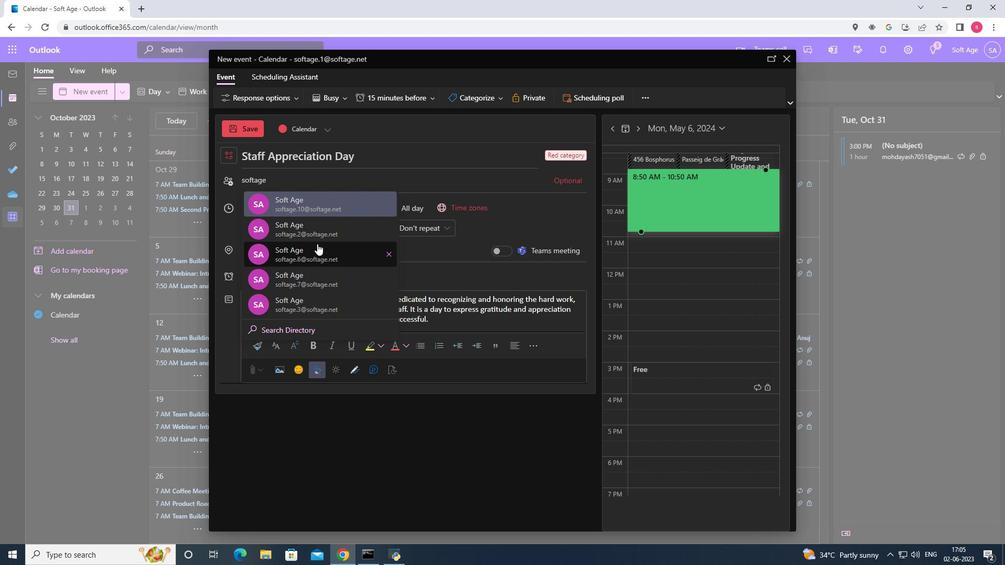 
Action: Key pressed .5<Key.shift><Key.shift>@
Screenshot: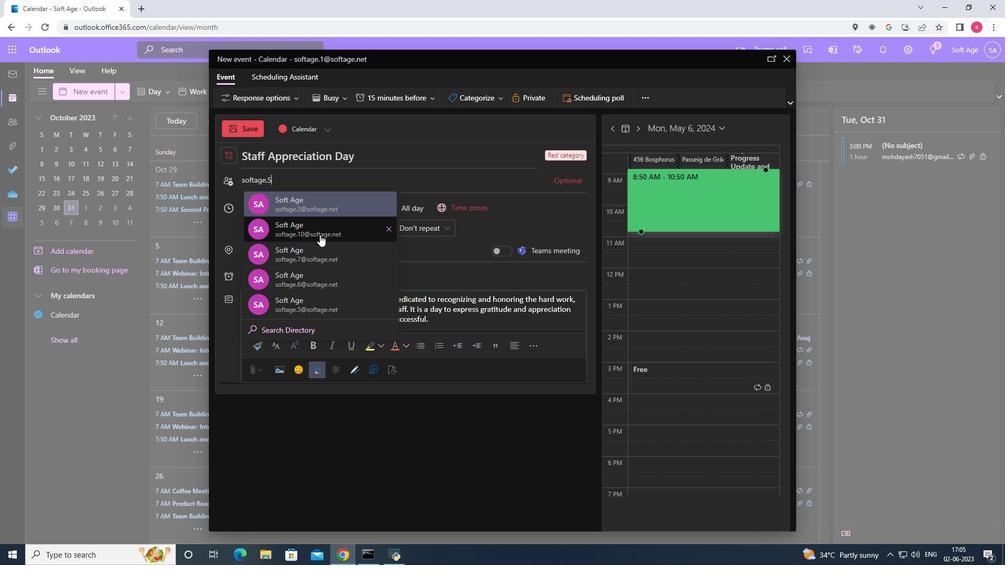 
Action: Mouse moved to (333, 208)
Screenshot: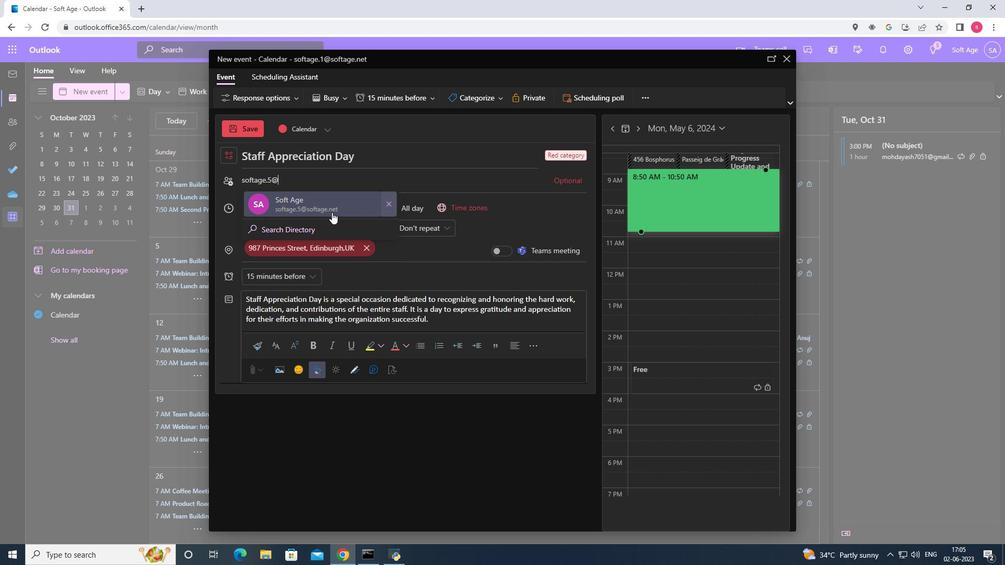 
Action: Mouse pressed left at (333, 208)
Screenshot: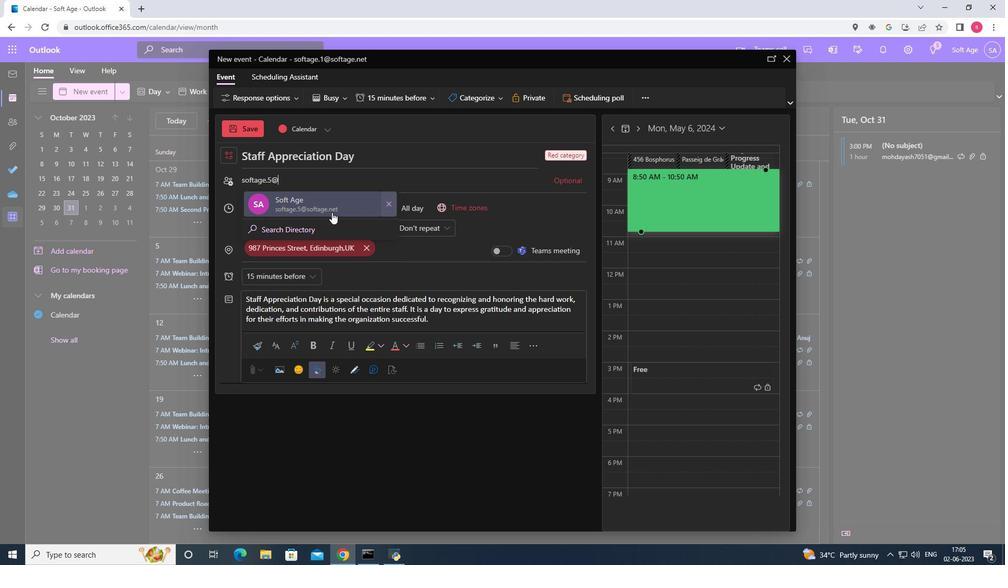 
Action: Key pressed softage.<Key.space><Key.backspace>6<Key.shift>@
Screenshot: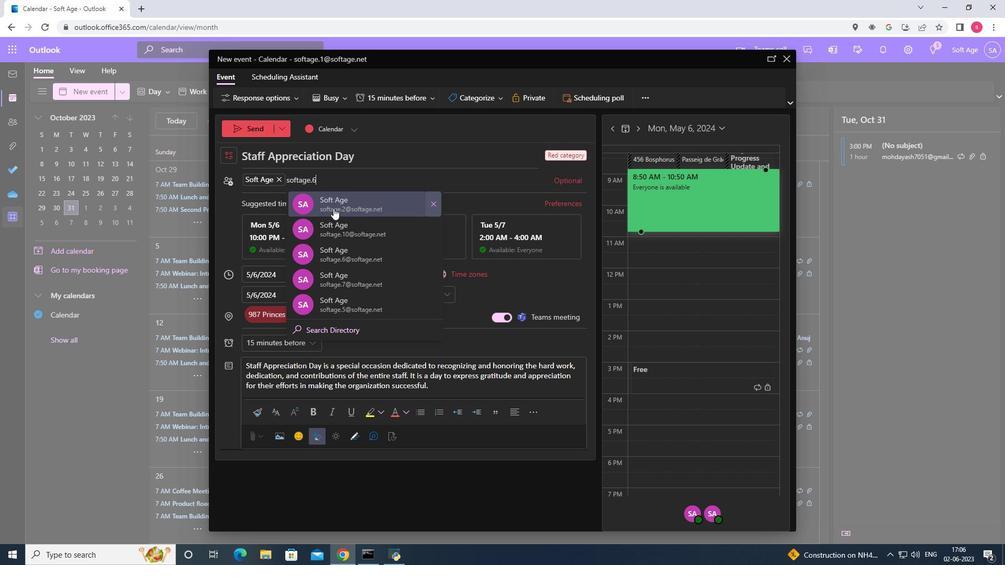 
Action: Mouse pressed left at (333, 208)
Screenshot: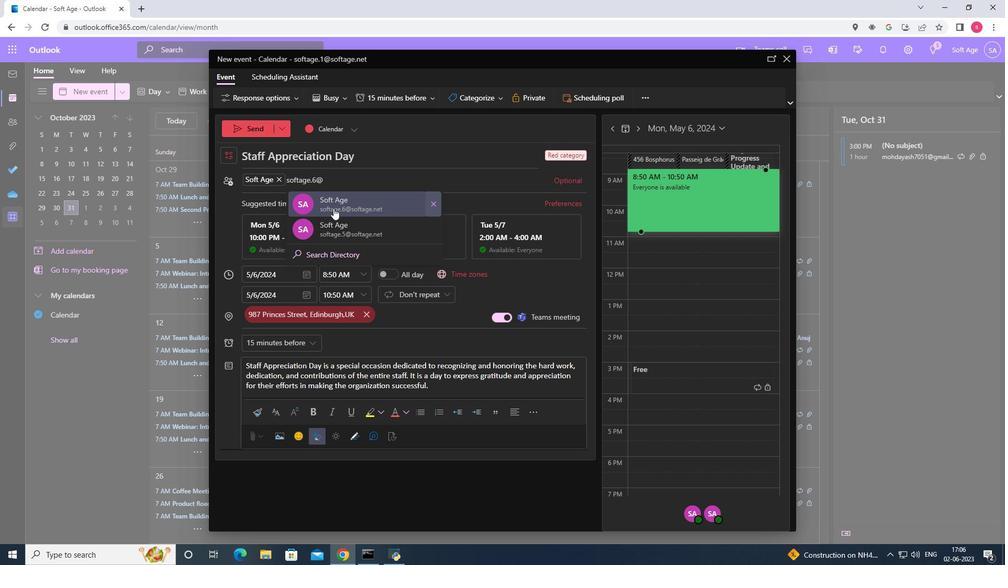 
Action: Mouse moved to (313, 344)
Screenshot: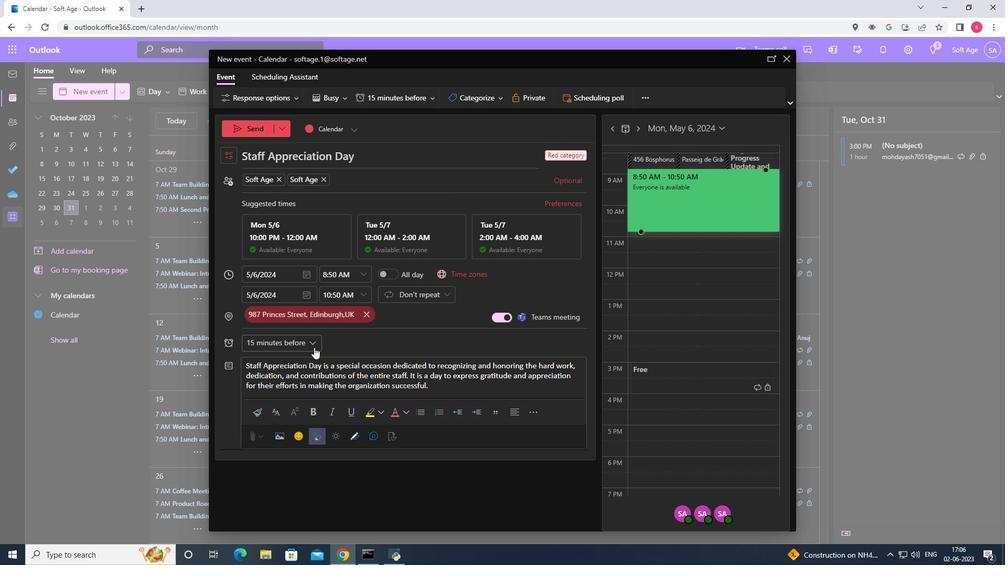 
Action: Mouse pressed left at (313, 344)
Screenshot: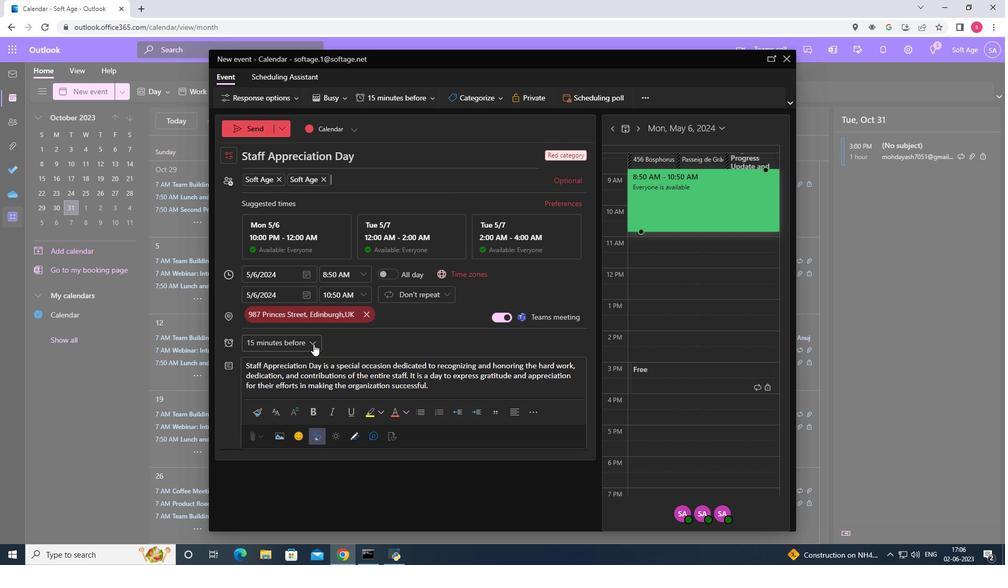 
Action: Mouse moved to (277, 227)
Screenshot: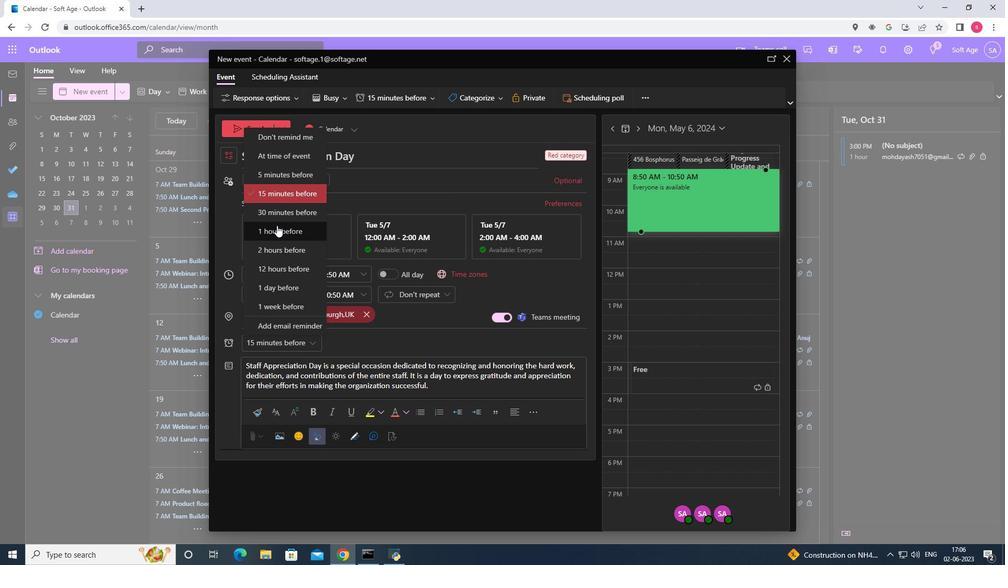 
Action: Mouse pressed left at (277, 227)
Screenshot: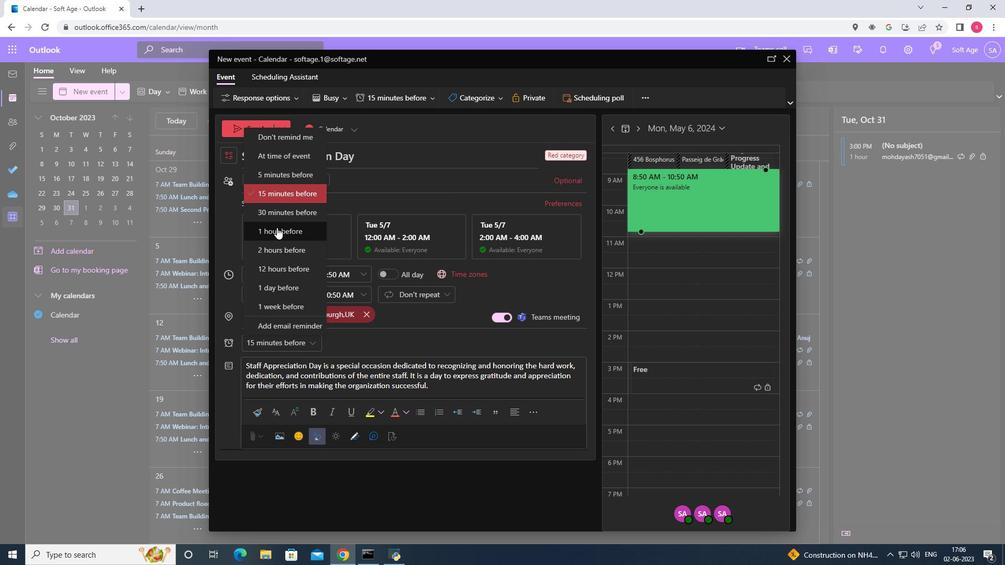 
Action: Mouse moved to (253, 131)
Screenshot: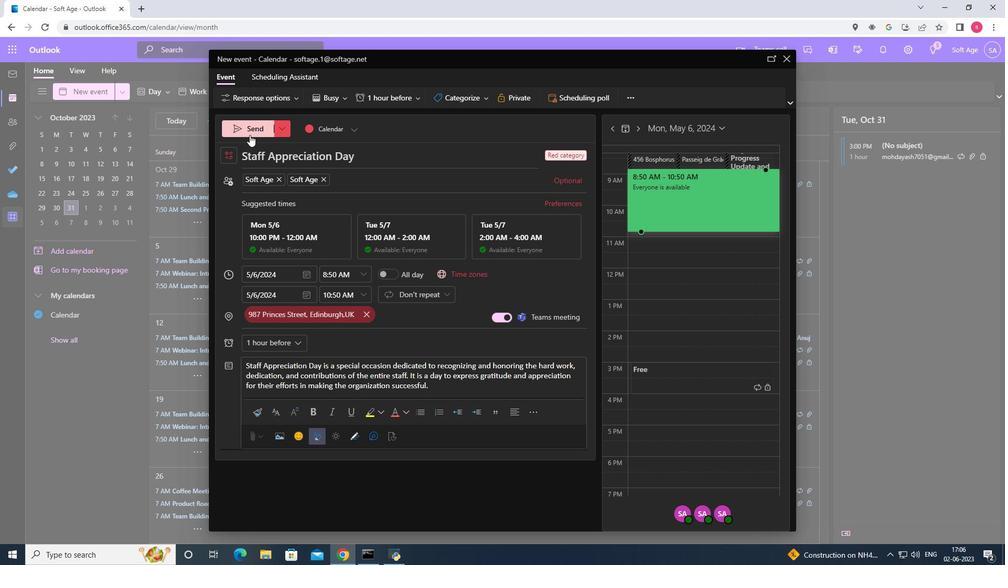 
Action: Mouse pressed left at (253, 131)
Screenshot: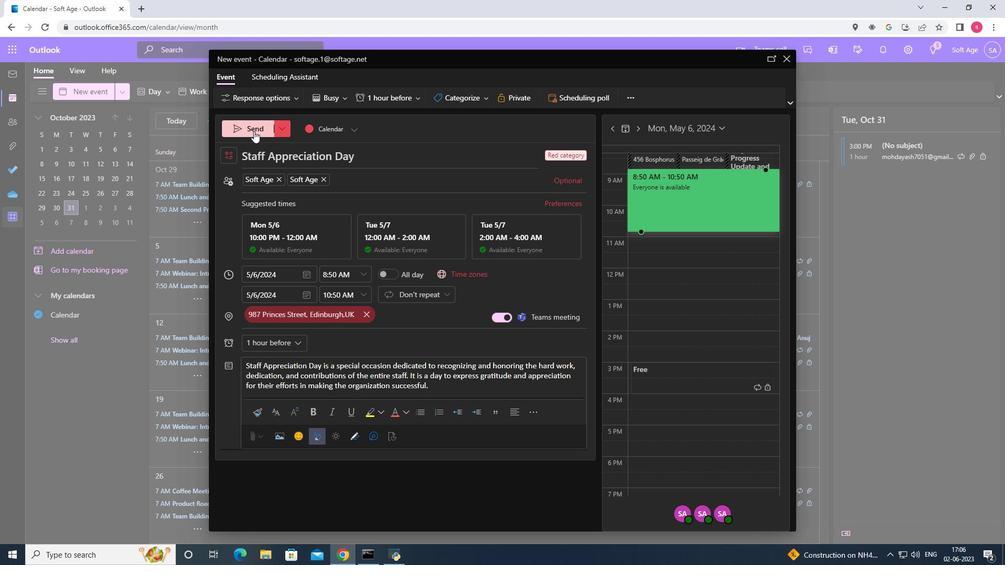 
Action: Mouse moved to (254, 130)
Screenshot: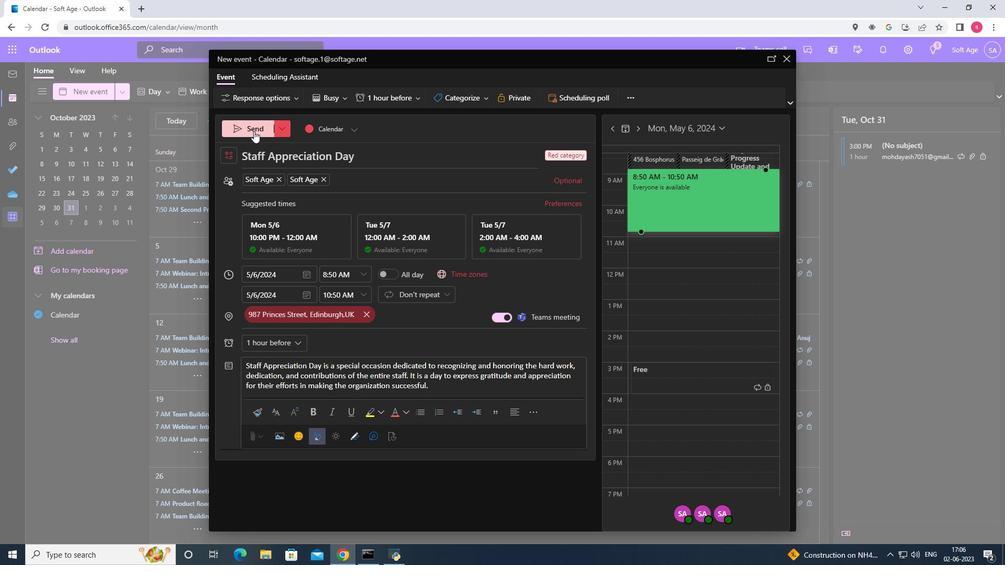 
